 Task: In the Page Airportss.pptxinsert a new slide 'blank', insert the shape ' document'with color blue, insert the text boxwith the name  documentApply the font style cambriaand save the file as pdf  document
Action: Mouse moved to (27, 99)
Screenshot: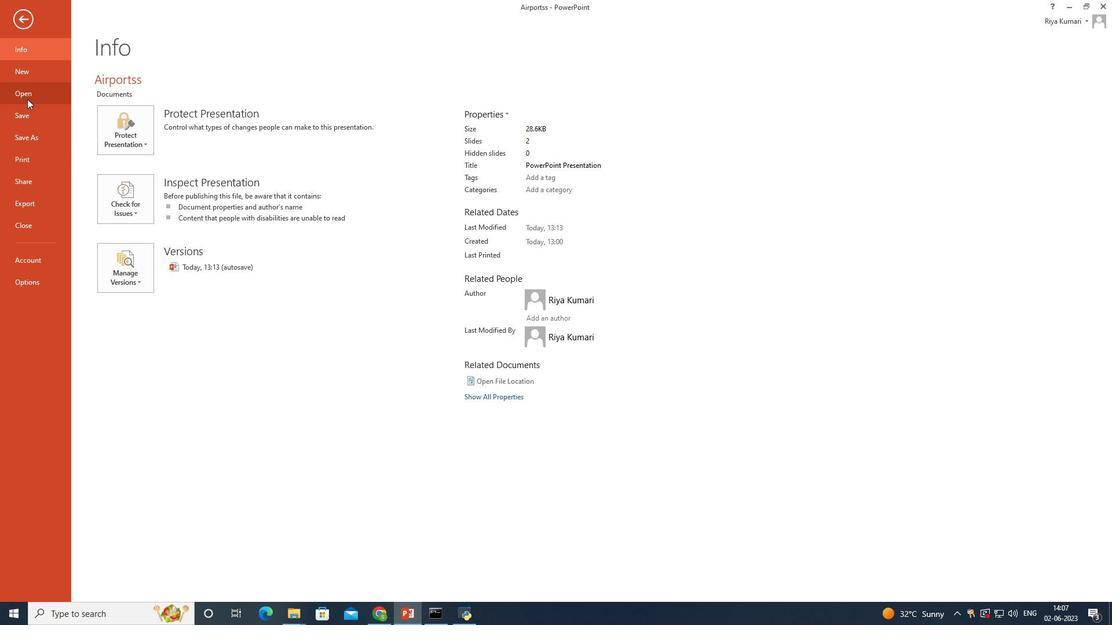 
Action: Mouse pressed left at (27, 99)
Screenshot: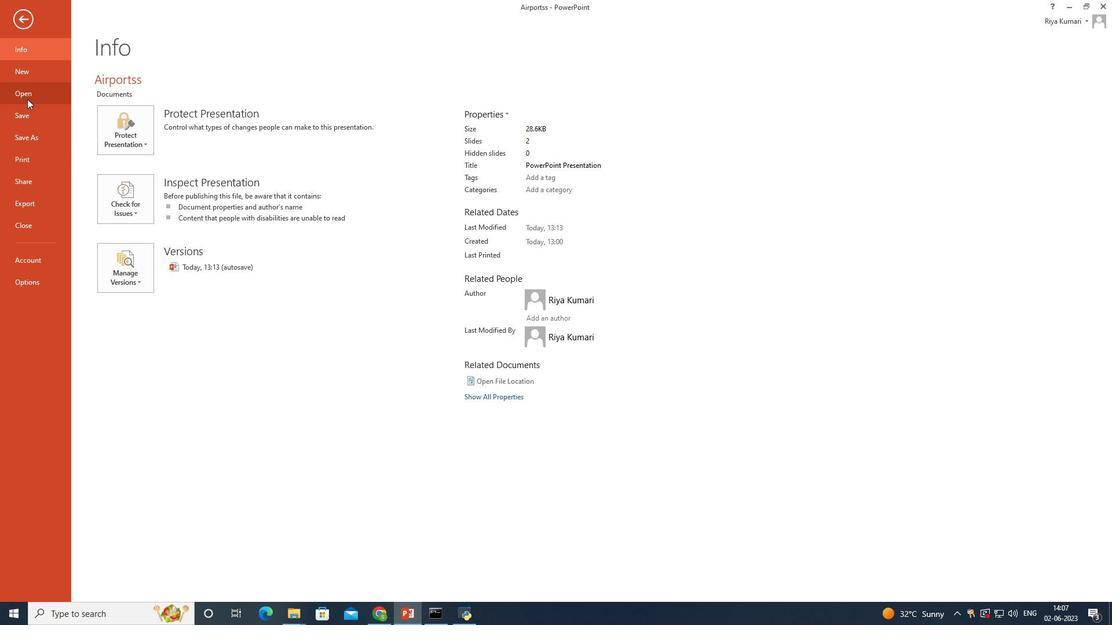 
Action: Mouse moved to (338, 114)
Screenshot: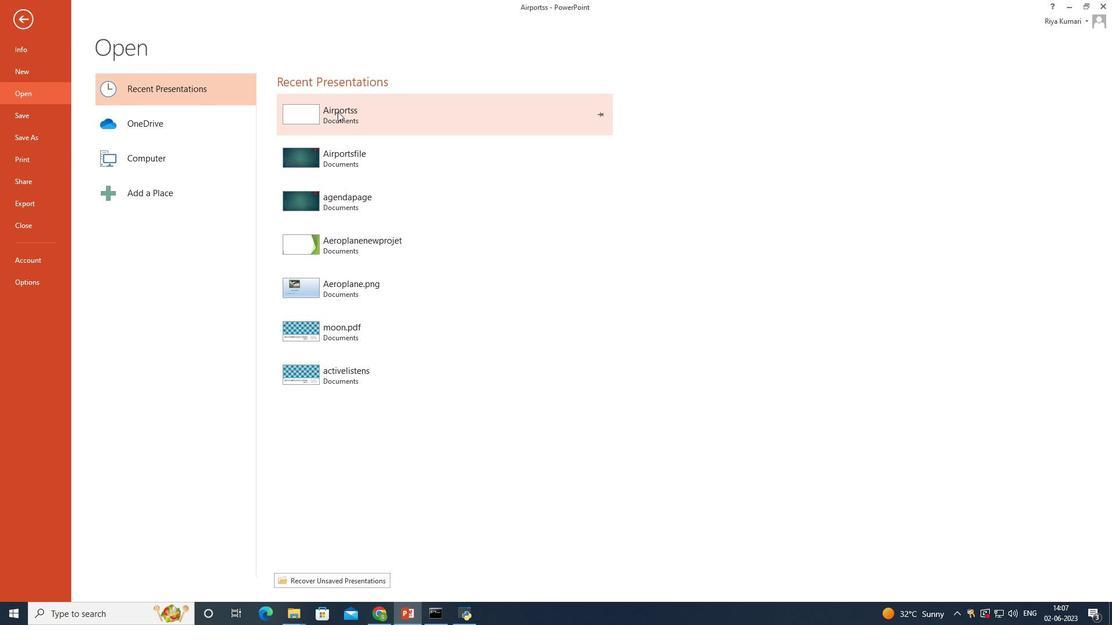 
Action: Mouse pressed left at (338, 114)
Screenshot: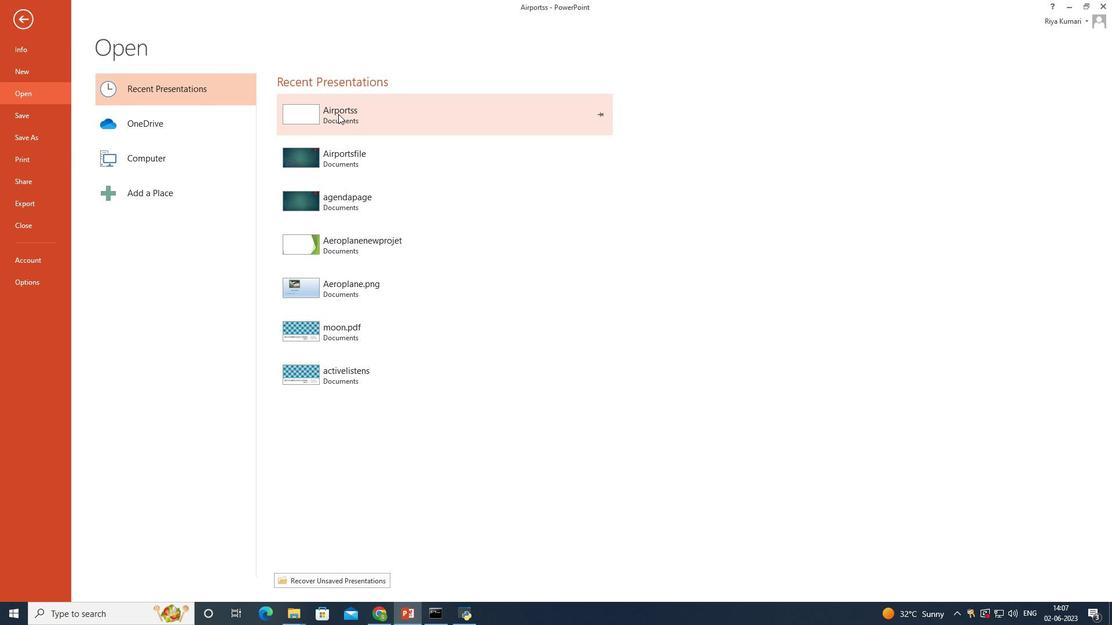 
Action: Mouse moved to (97, 54)
Screenshot: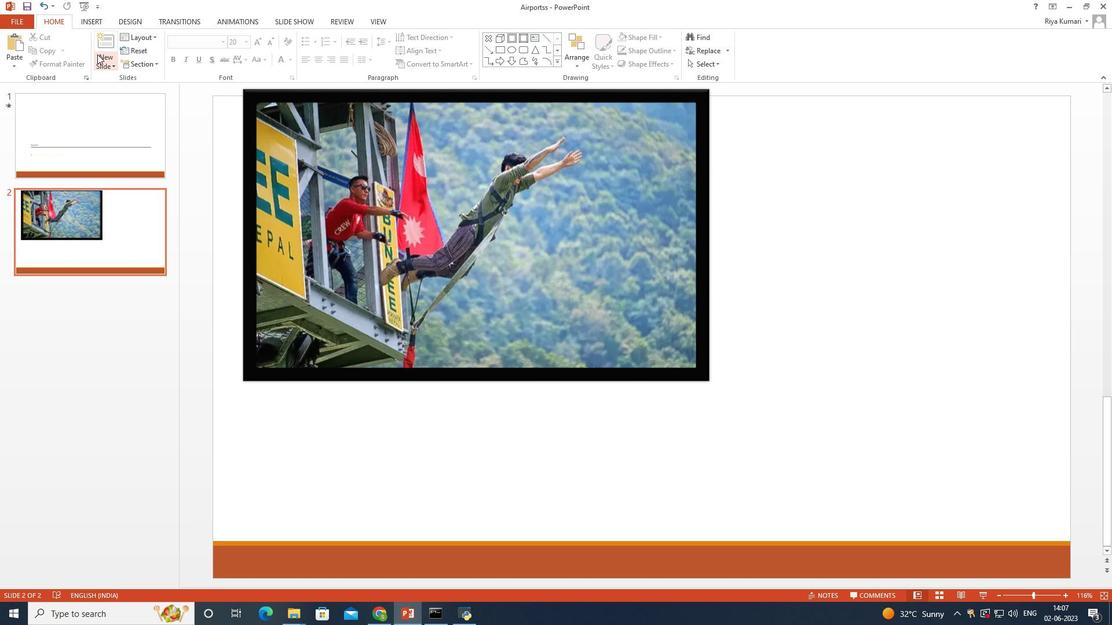 
Action: Mouse pressed left at (97, 54)
Screenshot: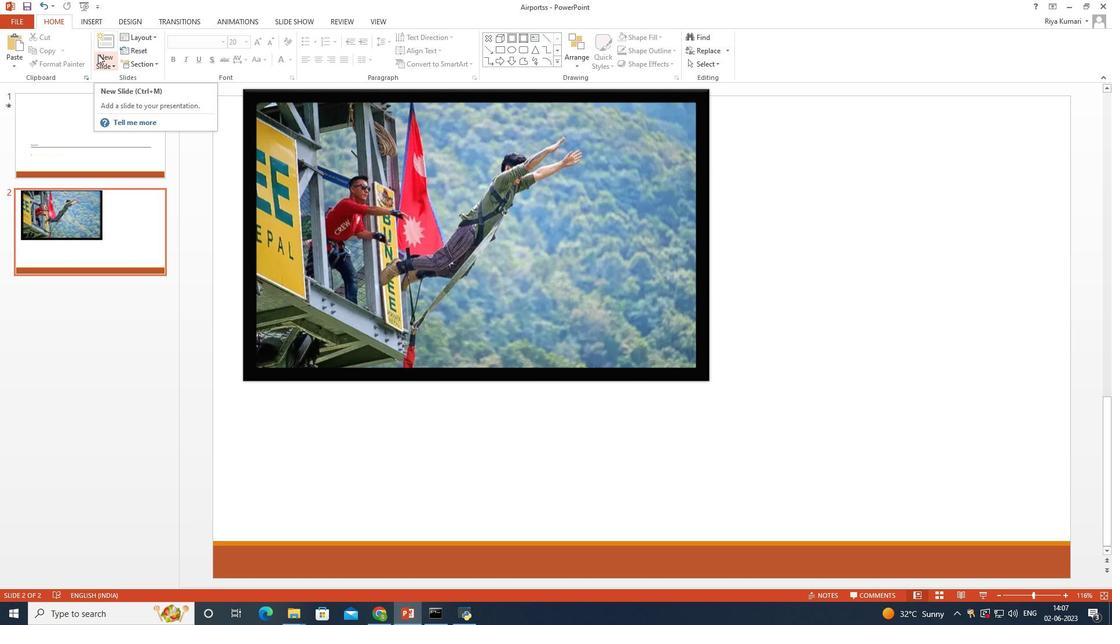 
Action: Mouse moved to (121, 218)
Screenshot: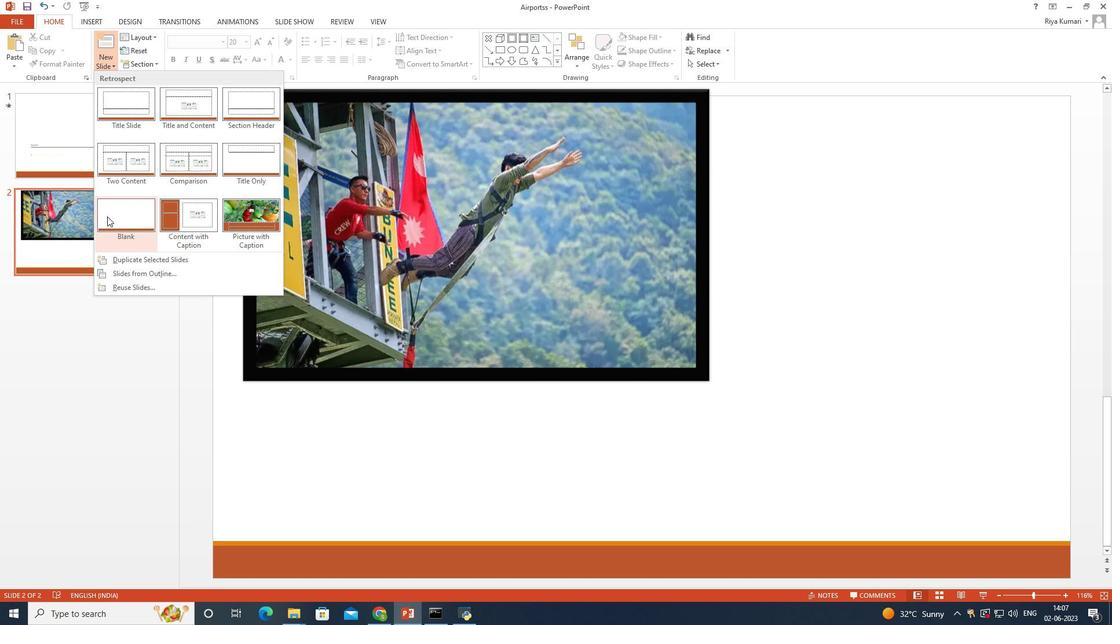 
Action: Mouse pressed left at (121, 218)
Screenshot: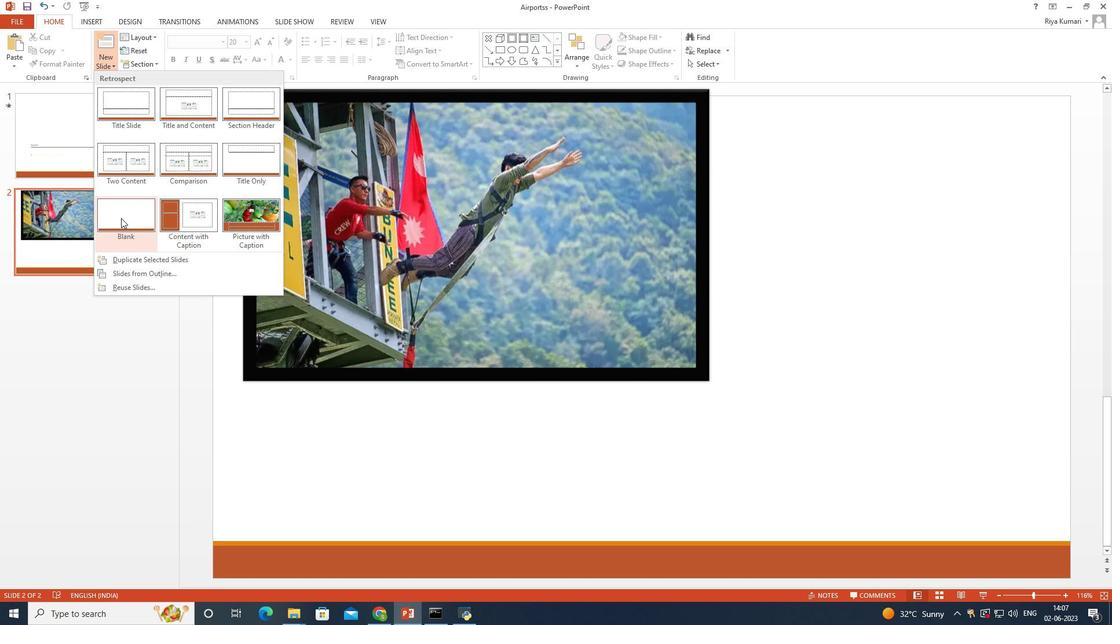 
Action: Mouse moved to (99, 23)
Screenshot: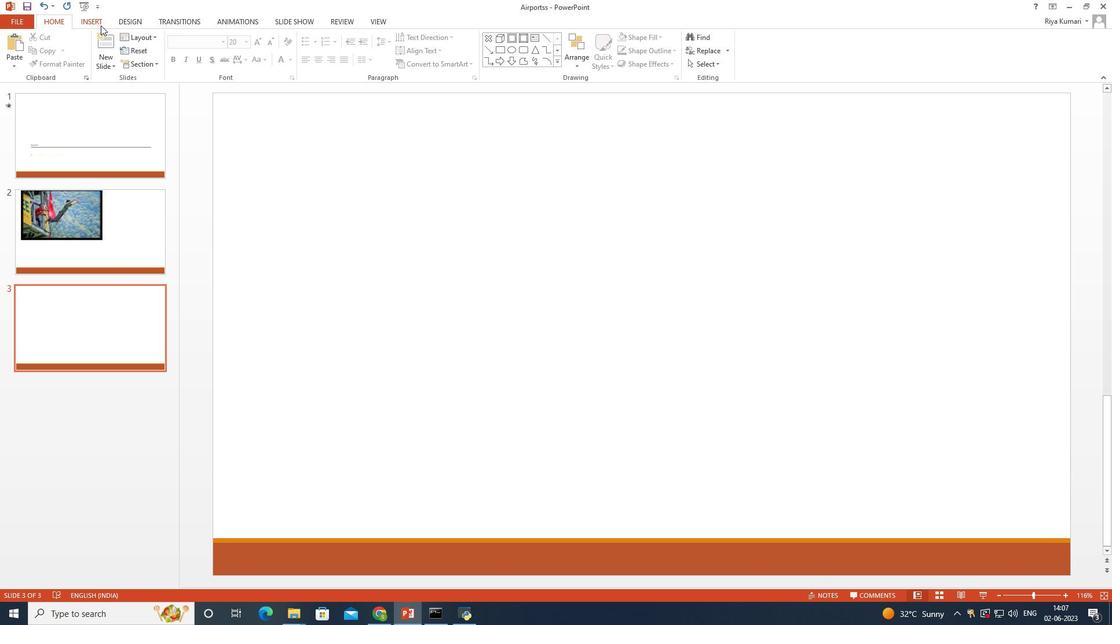
Action: Mouse pressed left at (99, 23)
Screenshot: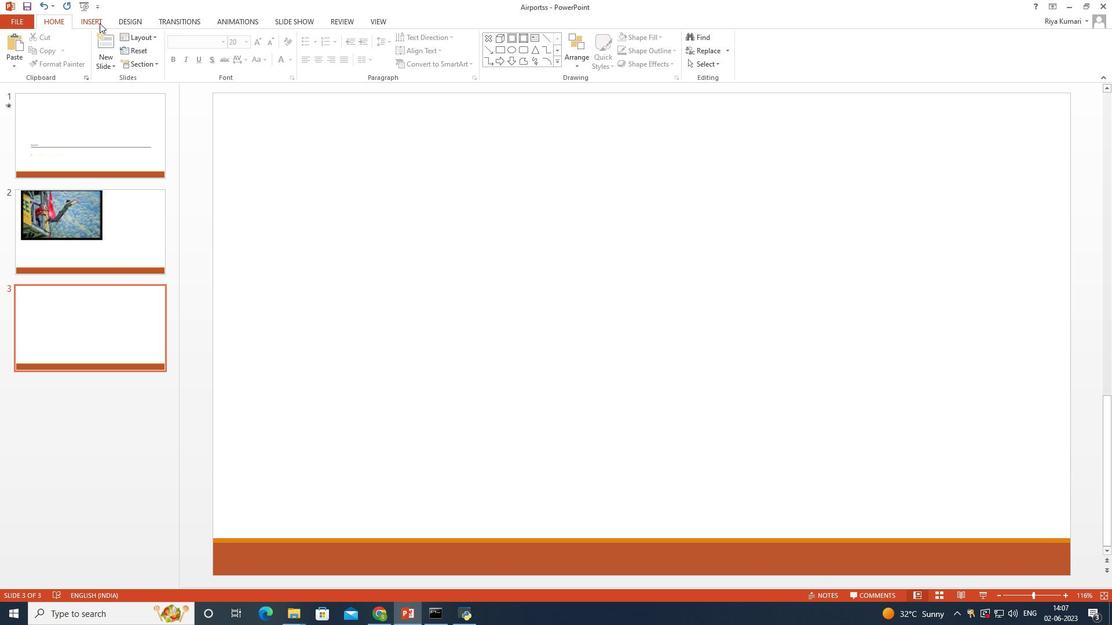 
Action: Mouse moved to (201, 66)
Screenshot: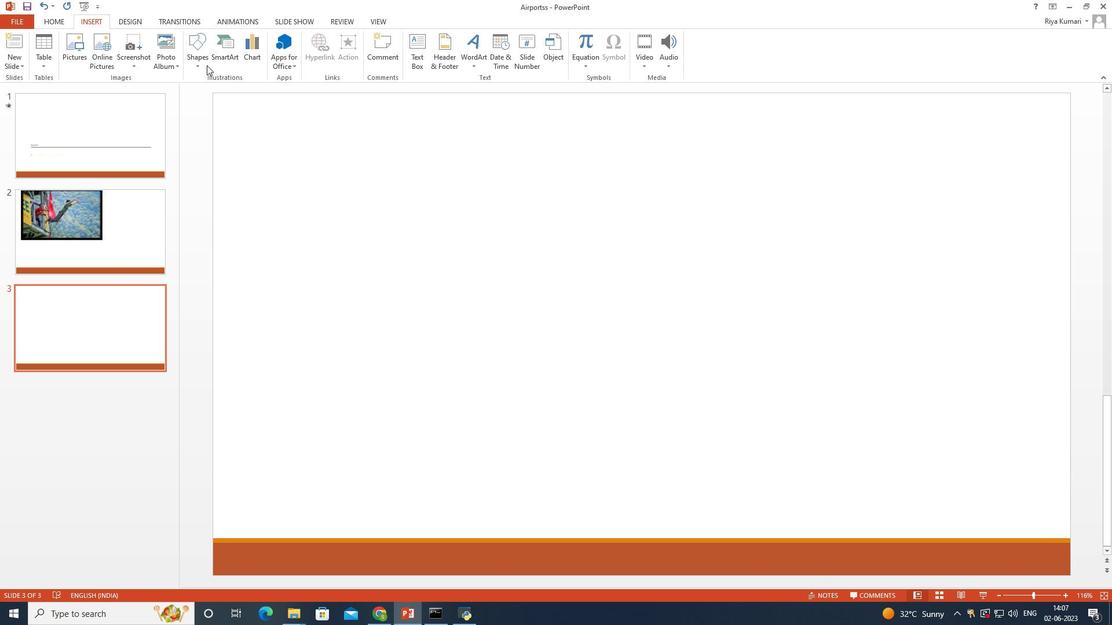 
Action: Mouse pressed left at (201, 66)
Screenshot: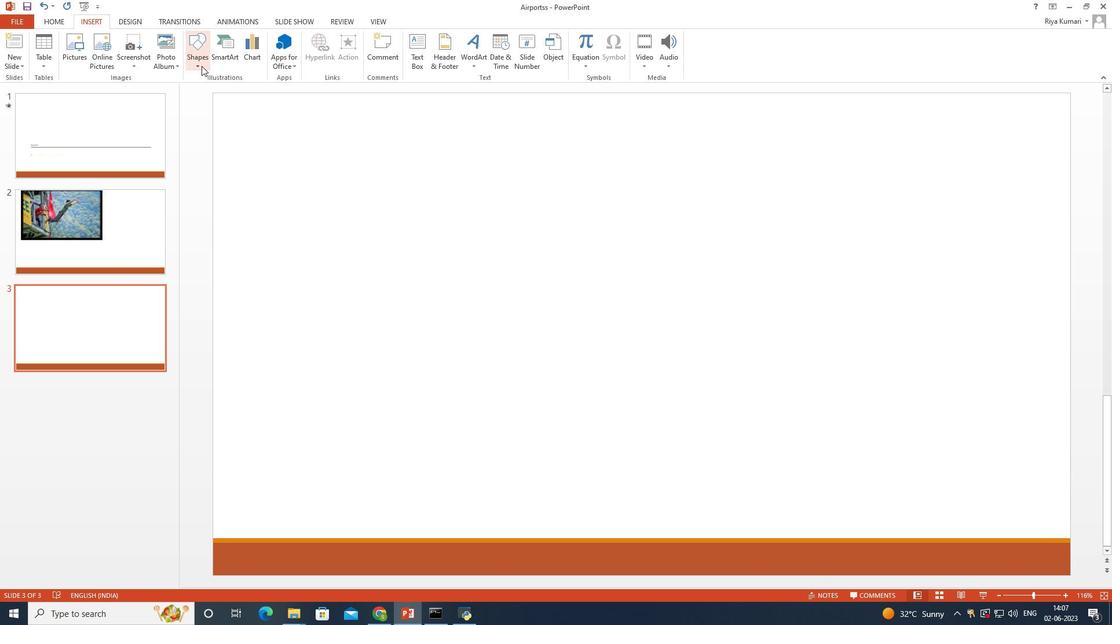 
Action: Mouse moved to (191, 154)
Screenshot: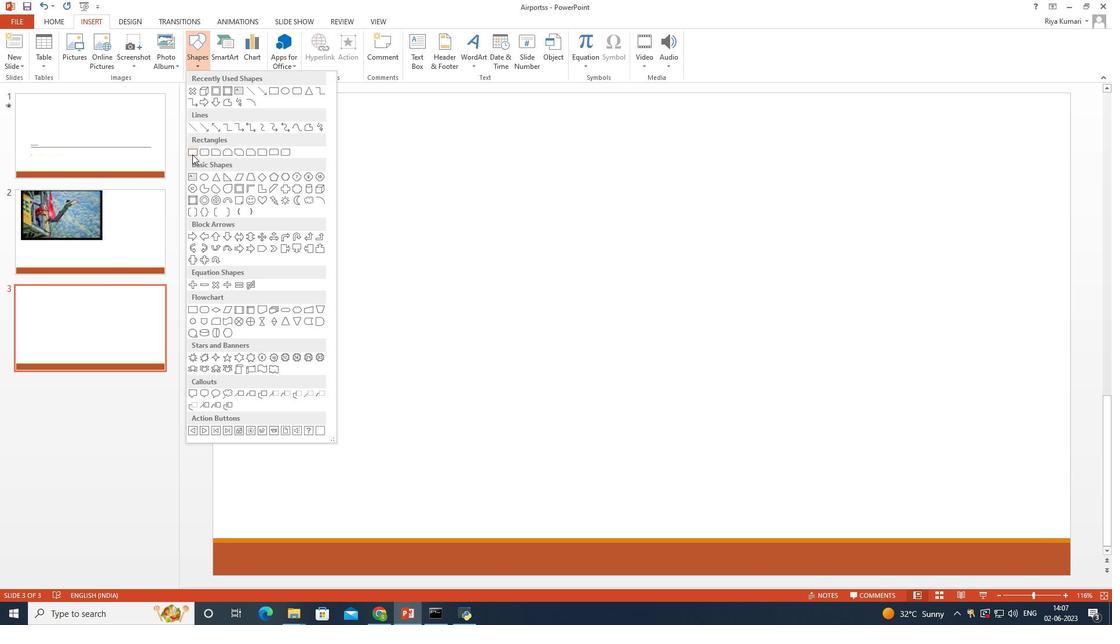 
Action: Mouse pressed left at (191, 154)
Screenshot: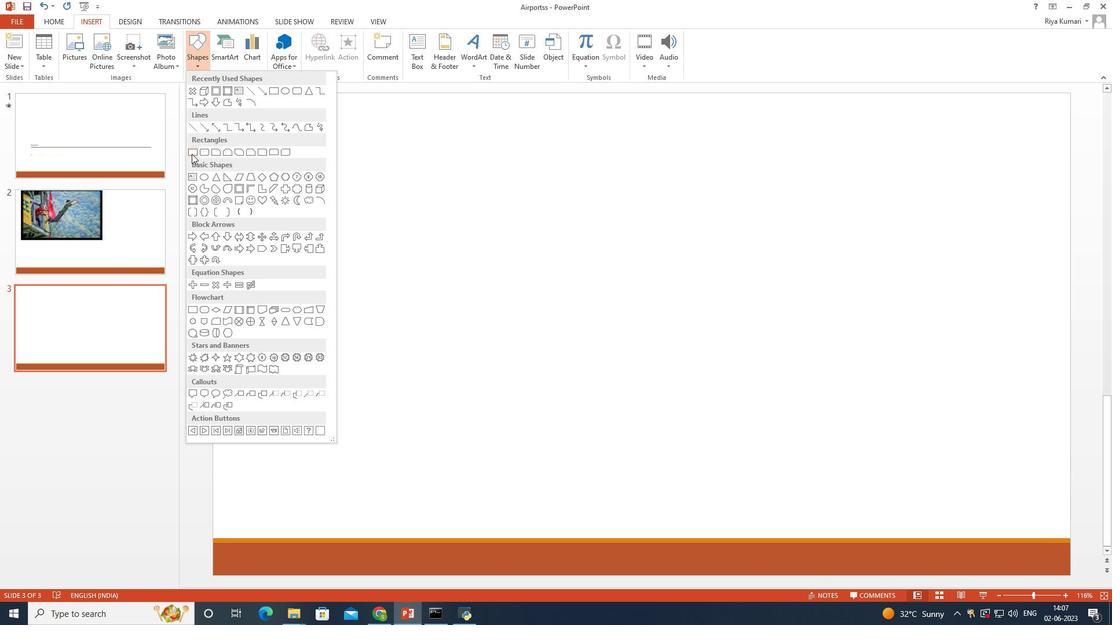
Action: Mouse moved to (421, 149)
Screenshot: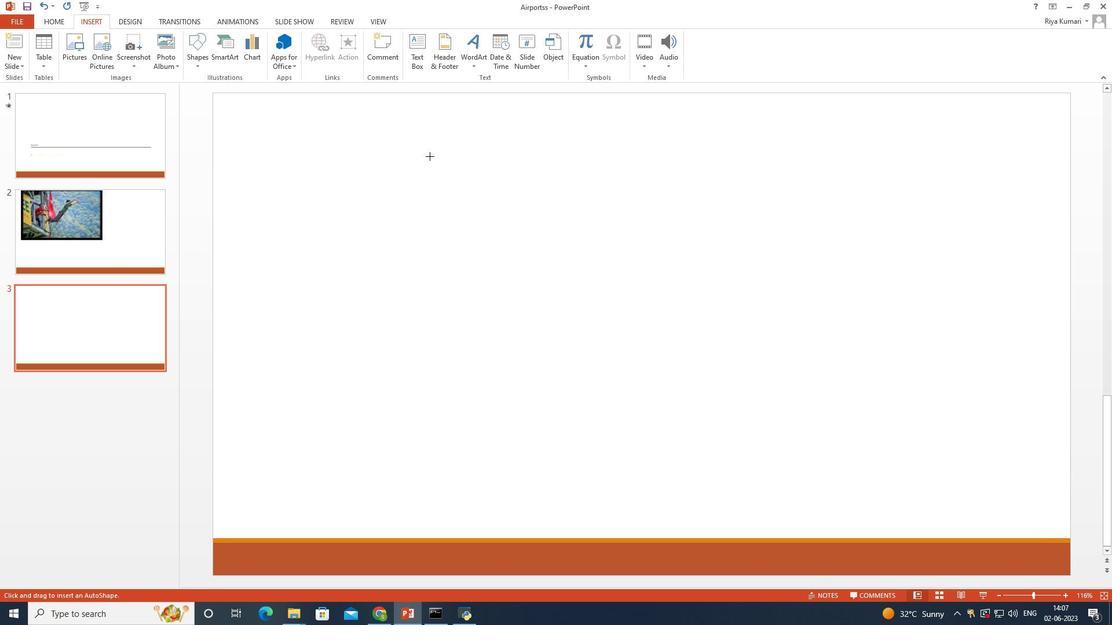 
Action: Mouse pressed left at (421, 149)
Screenshot: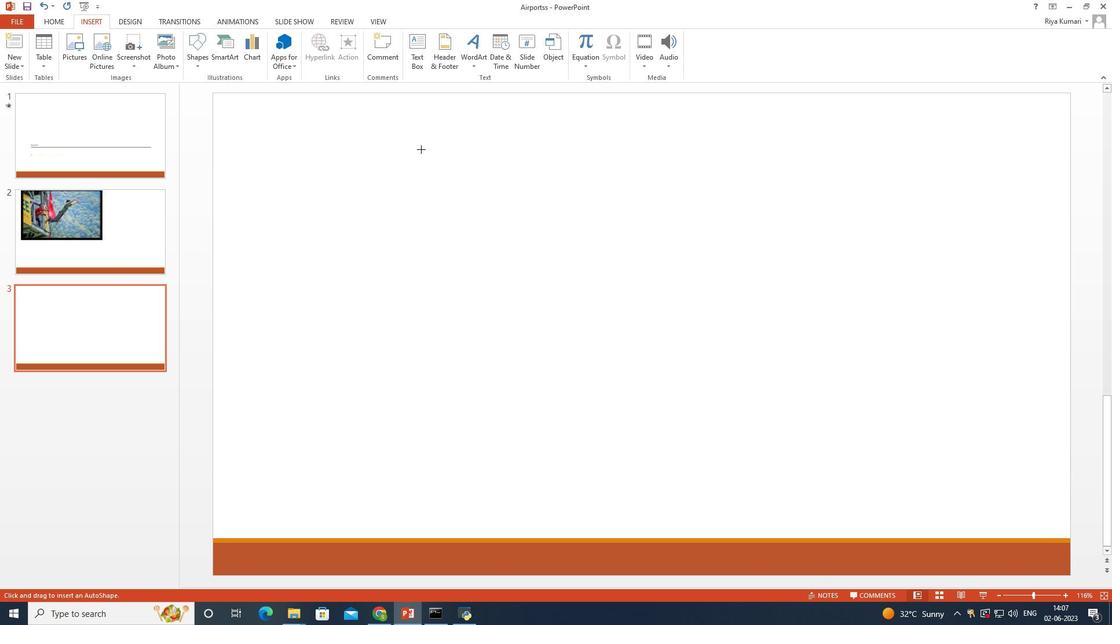 
Action: Mouse moved to (416, 4)
Screenshot: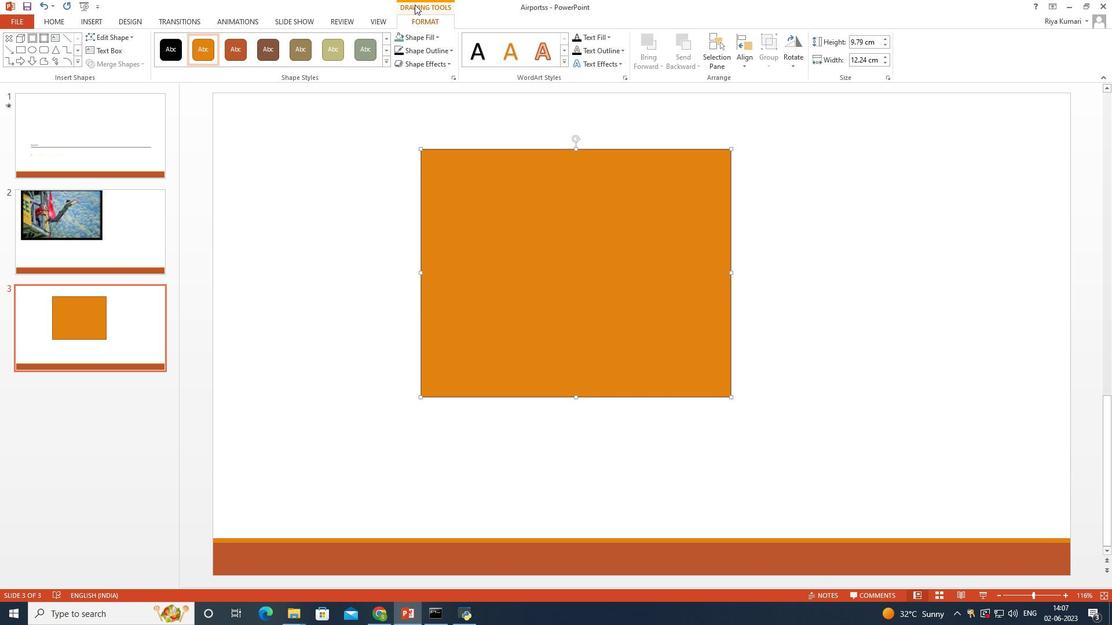 
Action: Mouse pressed left at (416, 4)
Screenshot: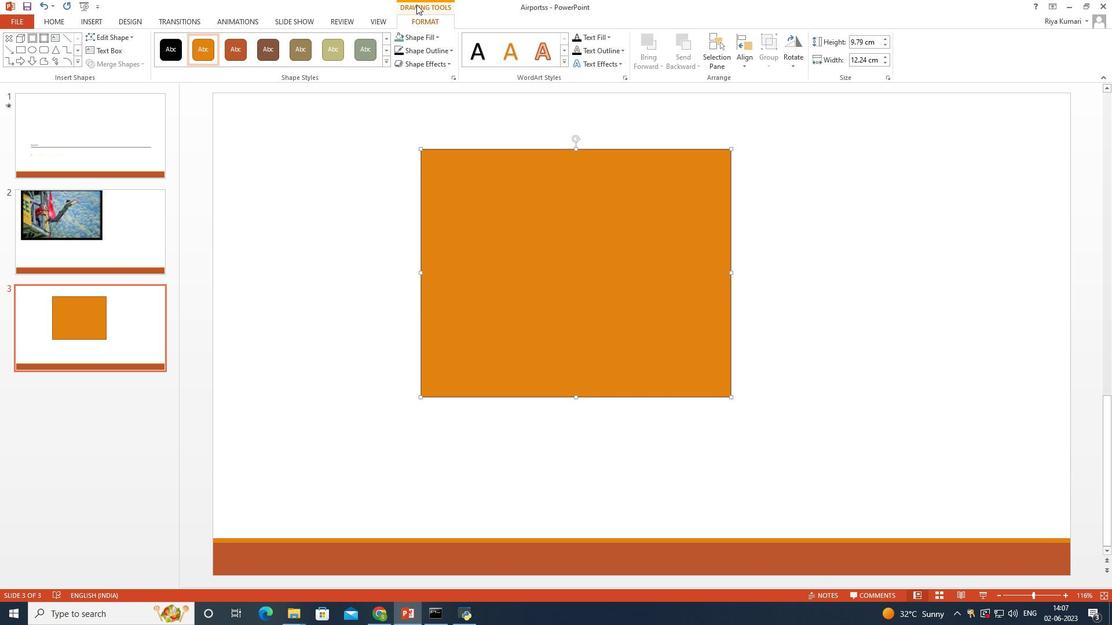 
Action: Mouse moved to (432, 35)
Screenshot: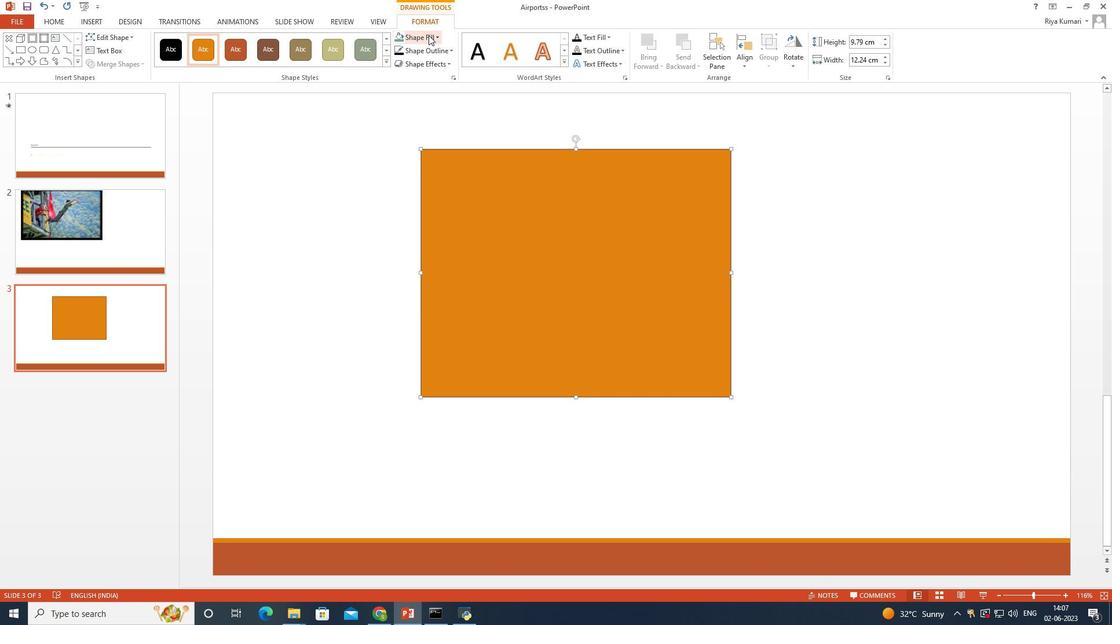 
Action: Mouse pressed left at (432, 35)
Screenshot: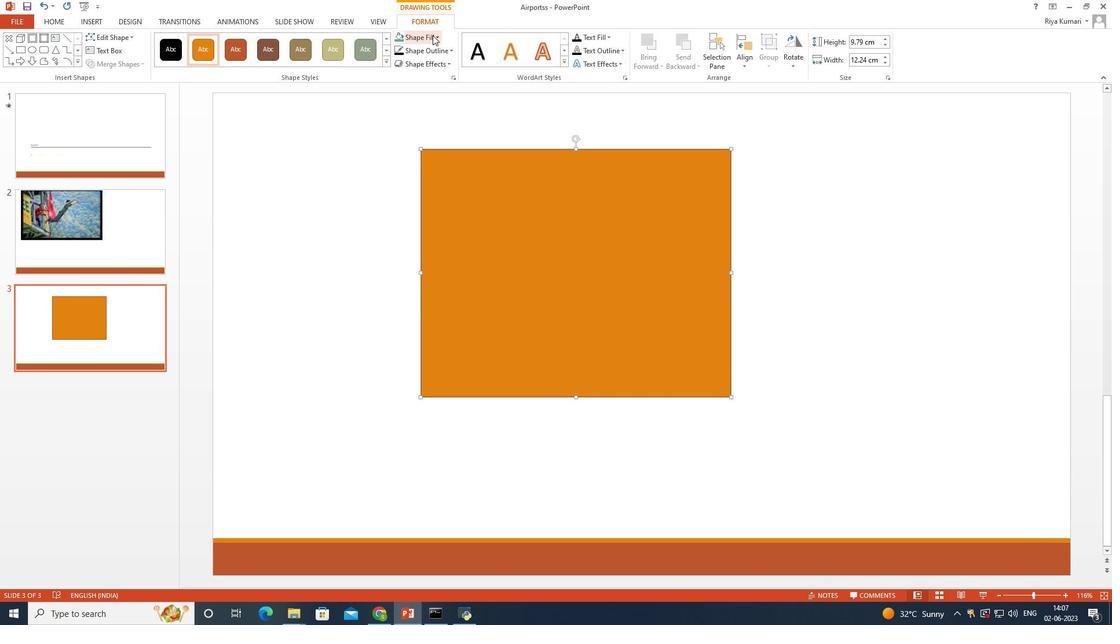 
Action: Mouse moved to (466, 128)
Screenshot: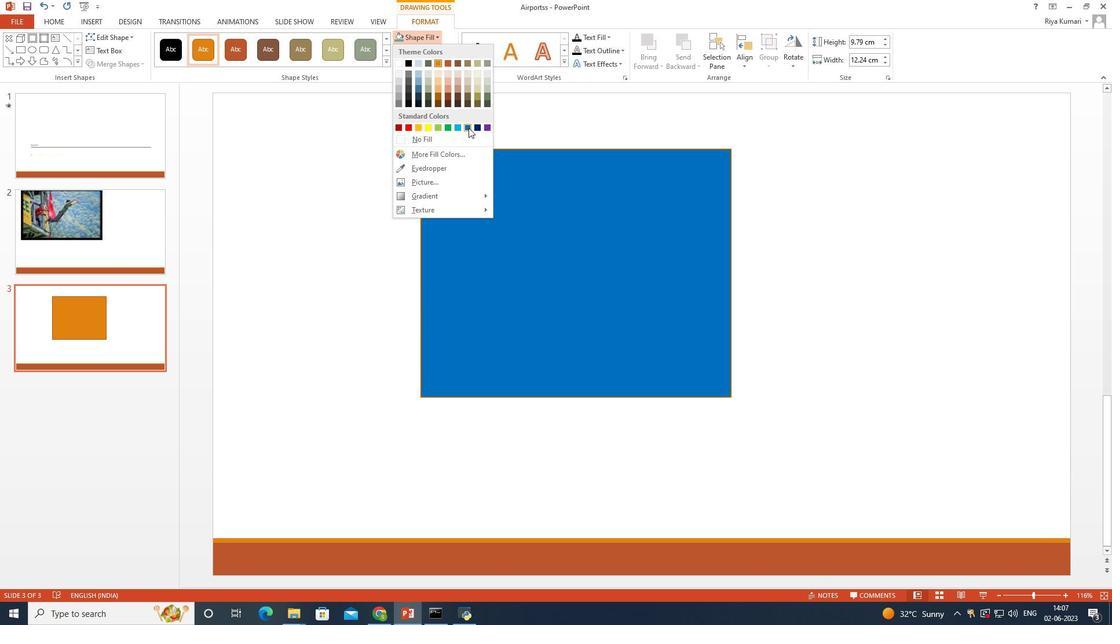 
Action: Mouse pressed left at (466, 128)
Screenshot: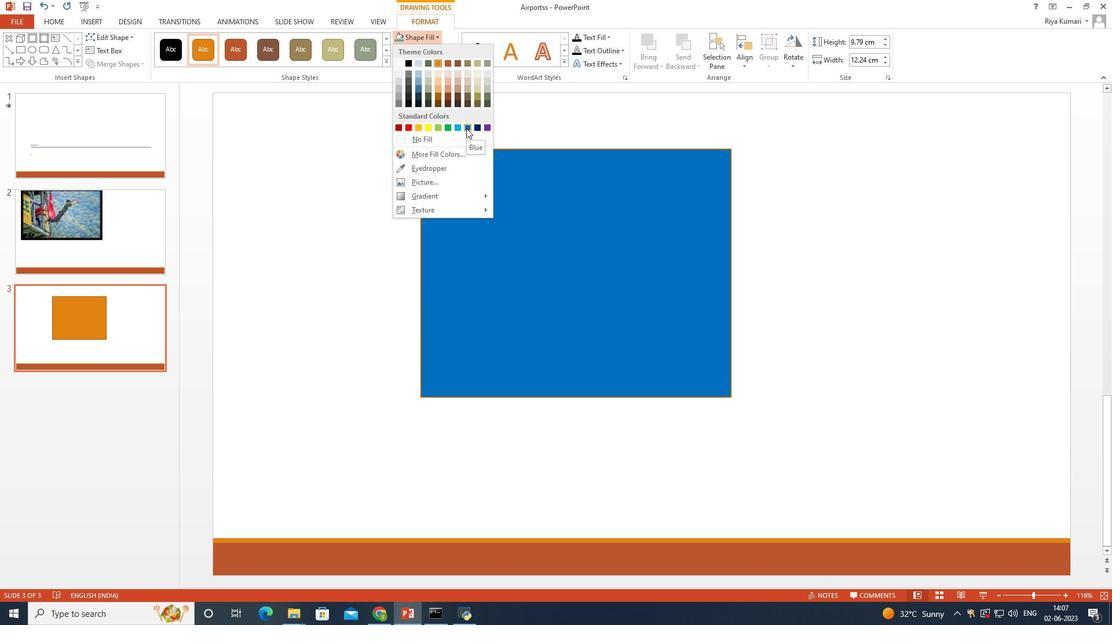 
Action: Mouse moved to (99, 22)
Screenshot: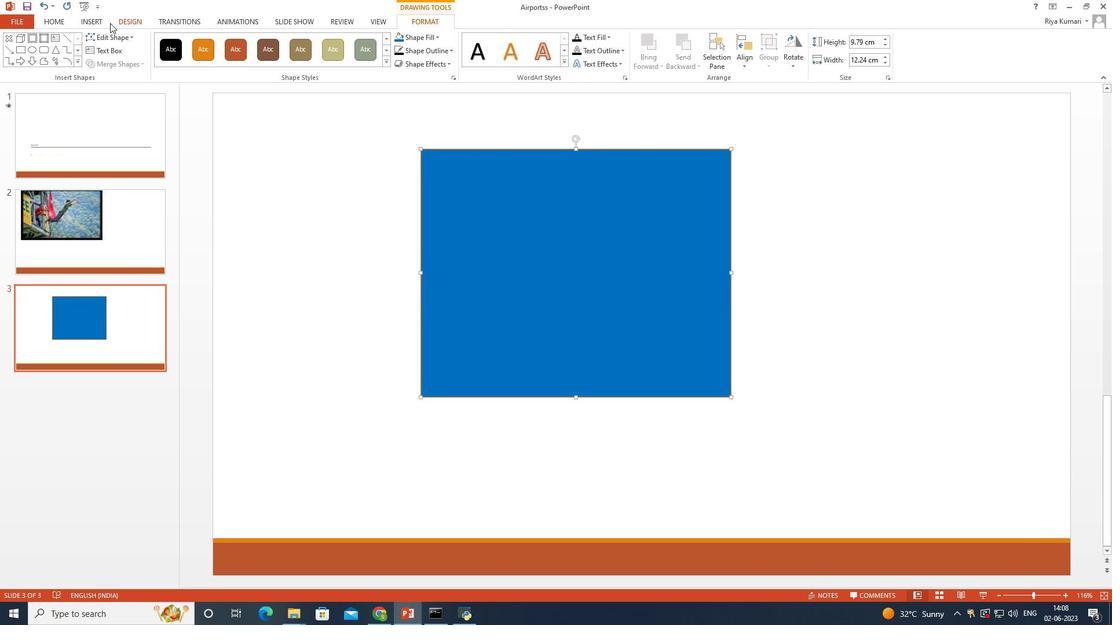 
Action: Mouse pressed left at (99, 22)
Screenshot: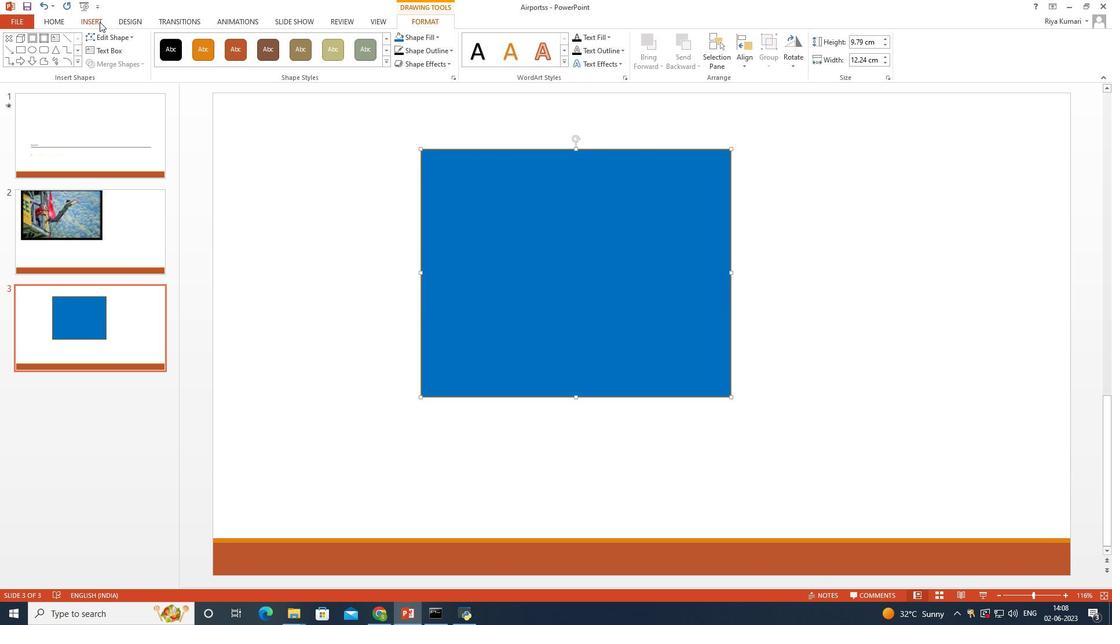 
Action: Mouse moved to (194, 66)
Screenshot: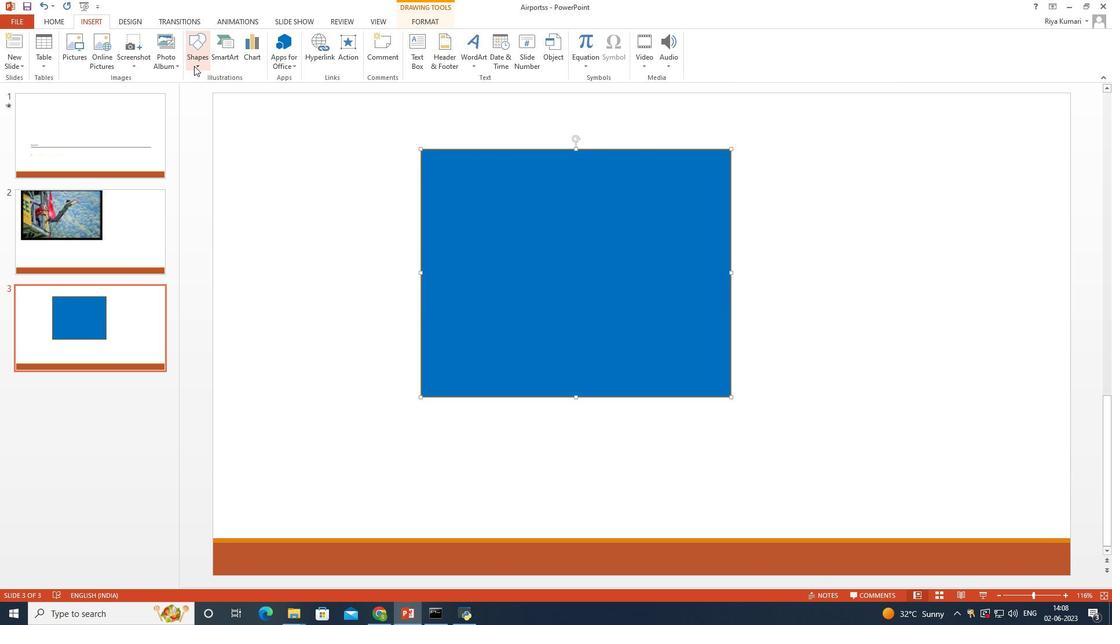
Action: Mouse pressed left at (194, 66)
Screenshot: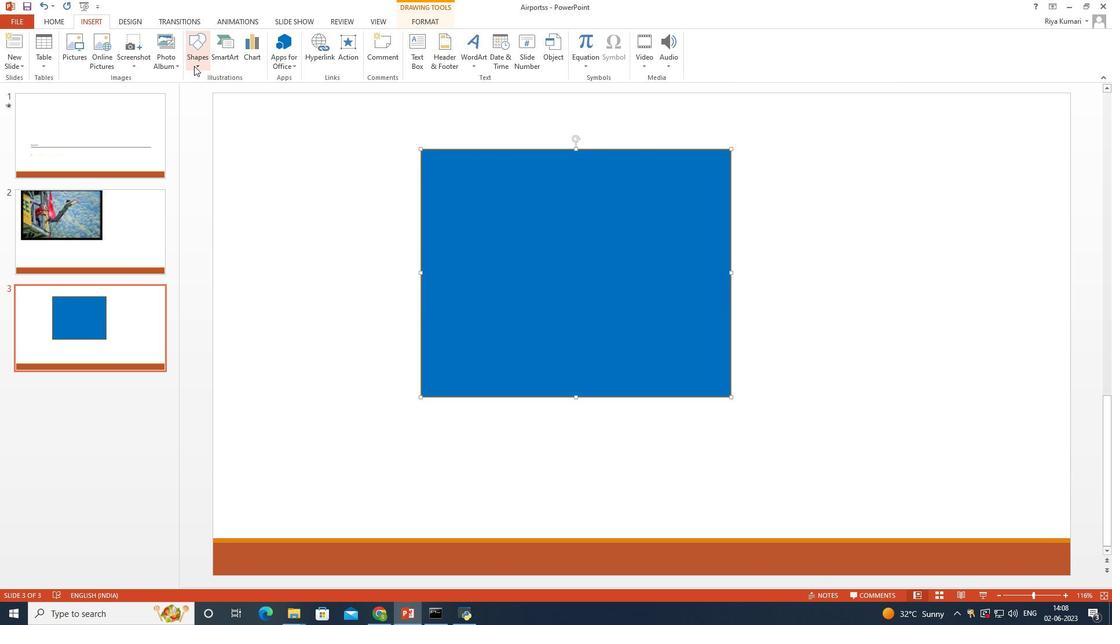 
Action: Mouse moved to (194, 177)
Screenshot: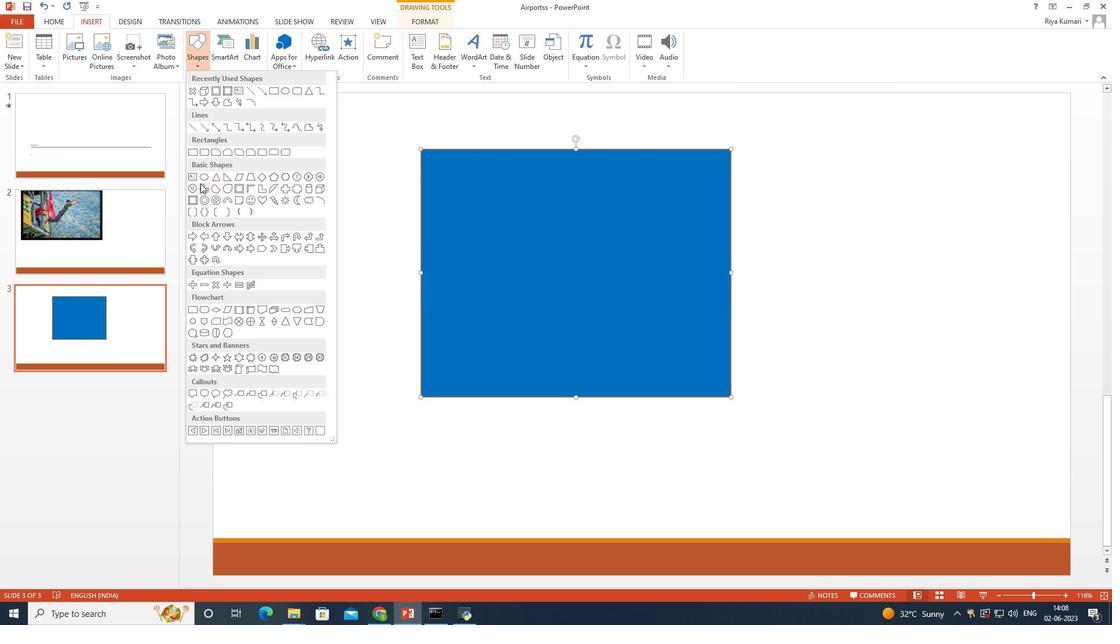 
Action: Mouse pressed left at (194, 177)
Screenshot: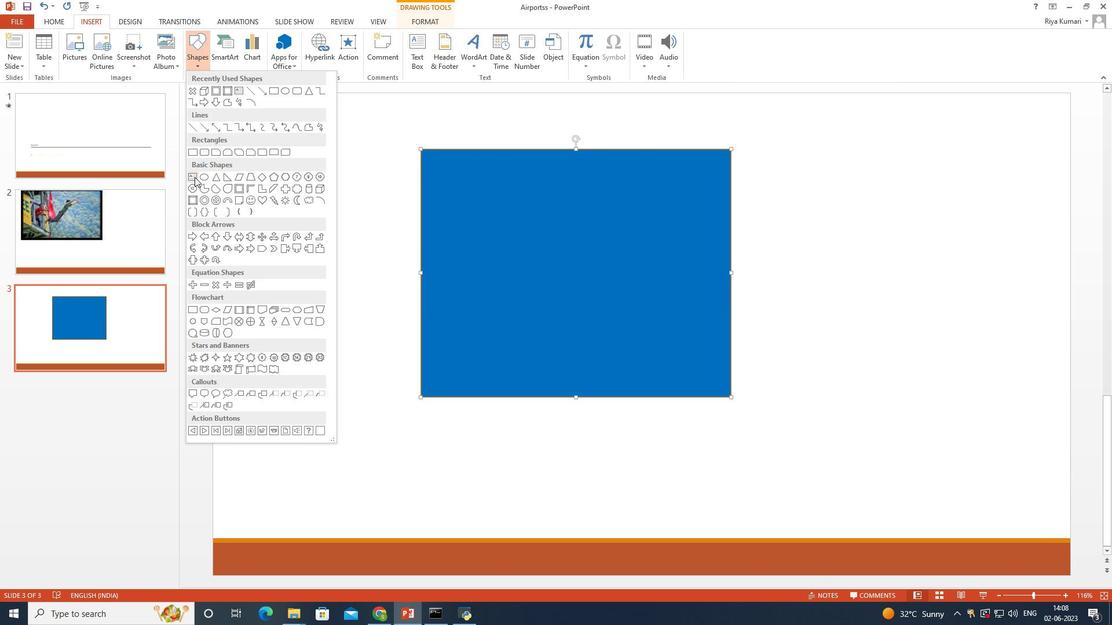 
Action: Mouse moved to (465, 202)
Screenshot: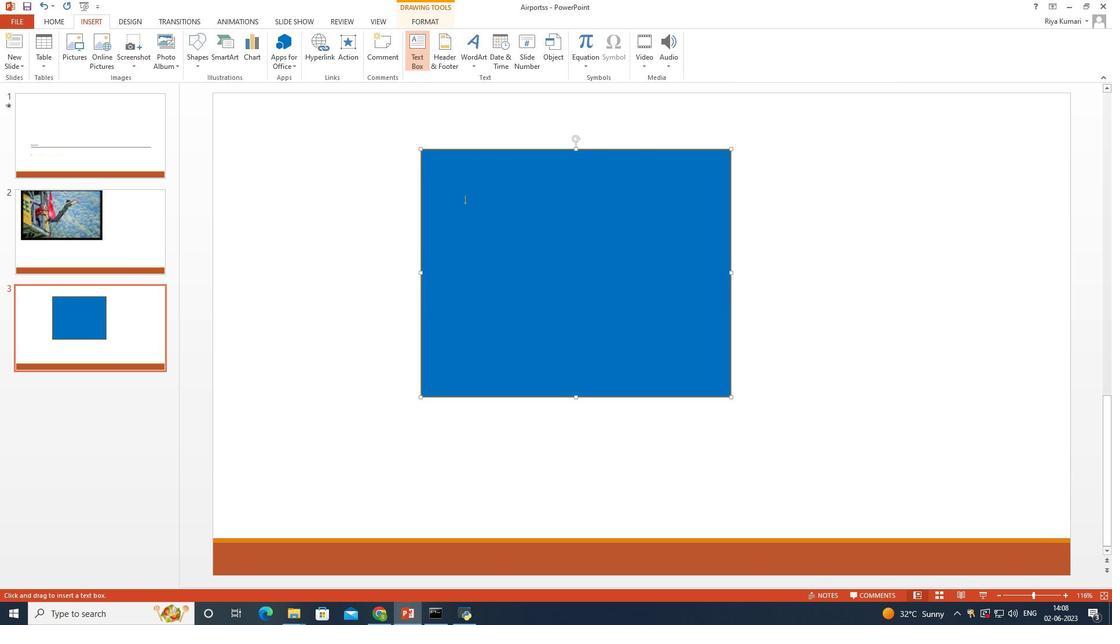 
Action: Mouse pressed left at (465, 202)
Screenshot: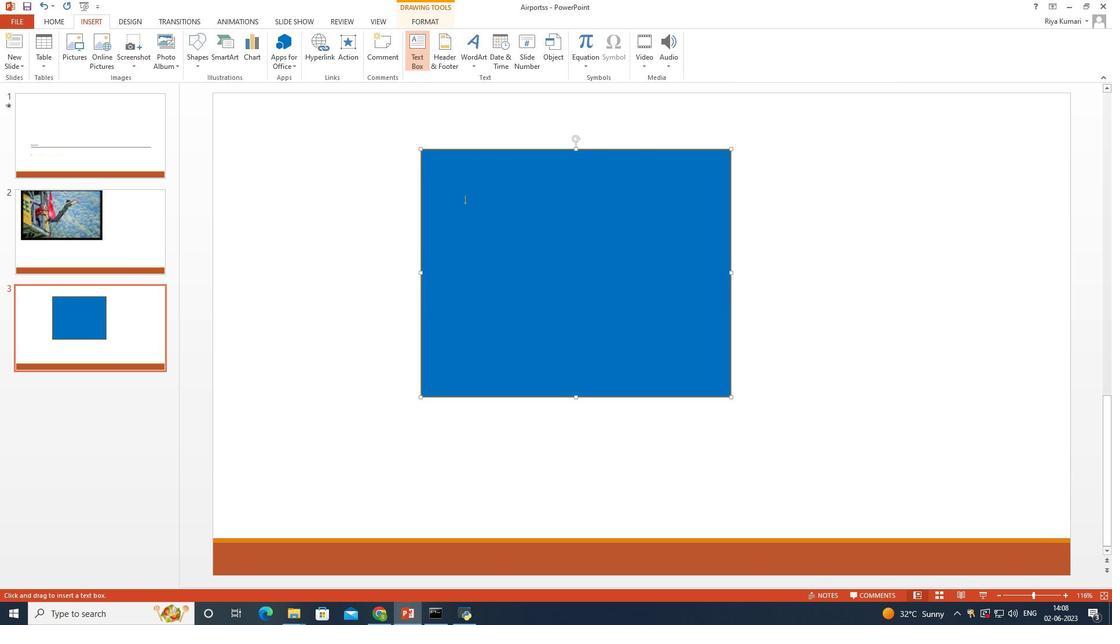
Action: Mouse moved to (599, 242)
Screenshot: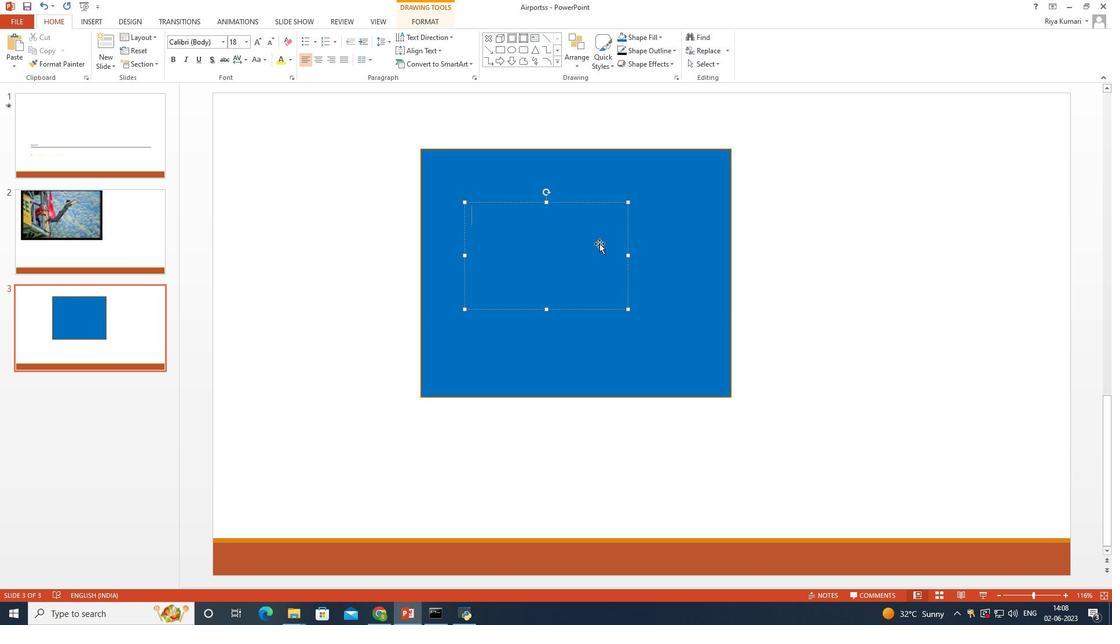 
Action: Key pressed <Key.shift>
Screenshot: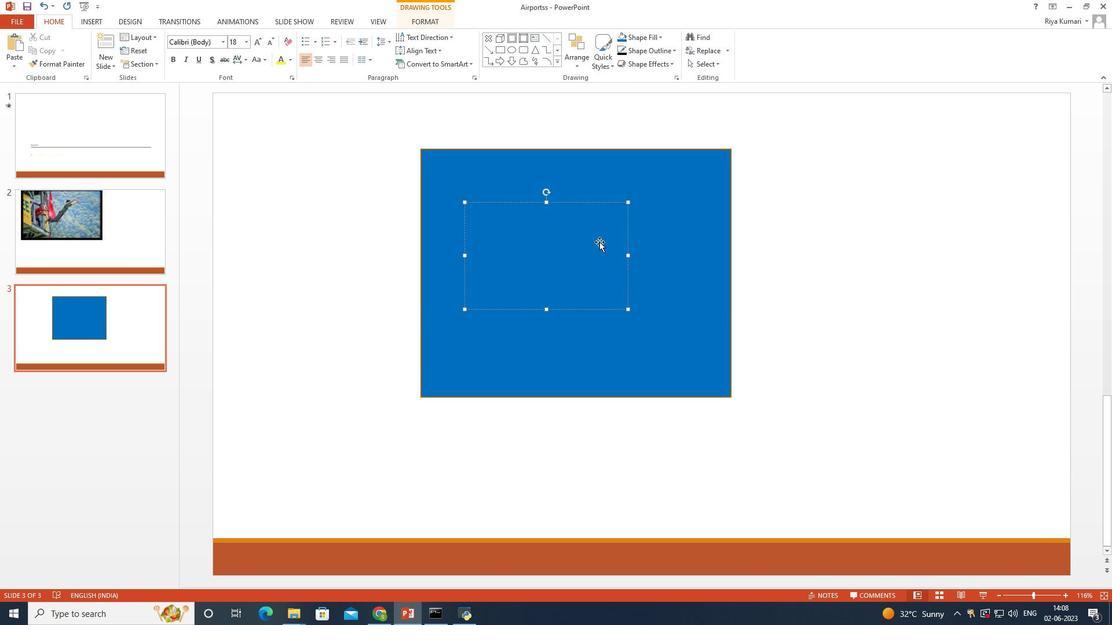 
Action: Mouse moved to (597, 235)
Screenshot: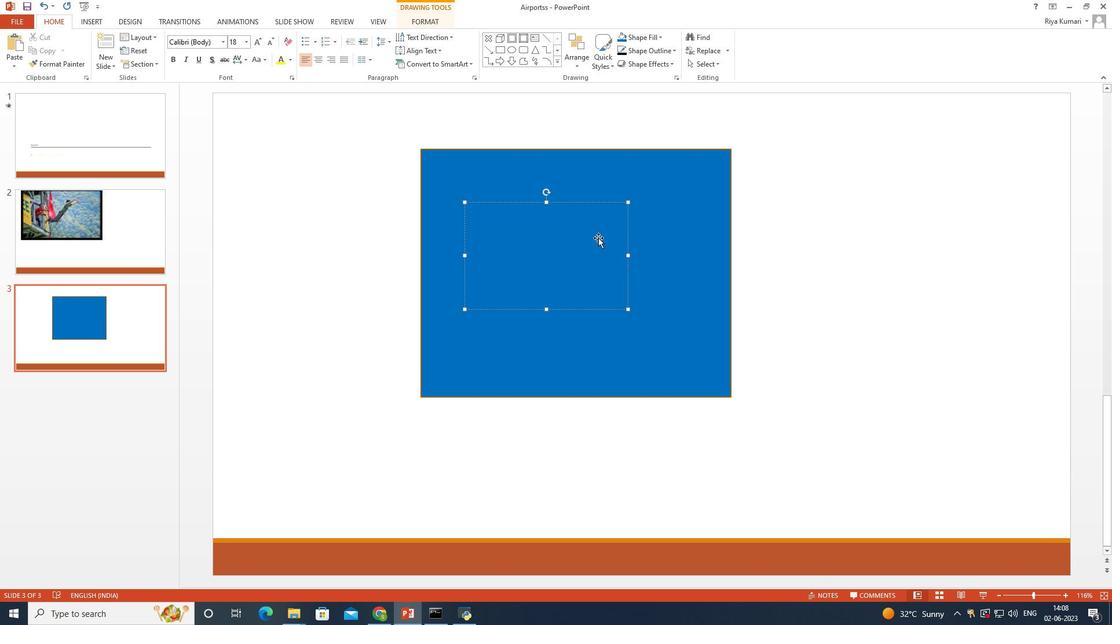 
Action: Key pressed D
Screenshot: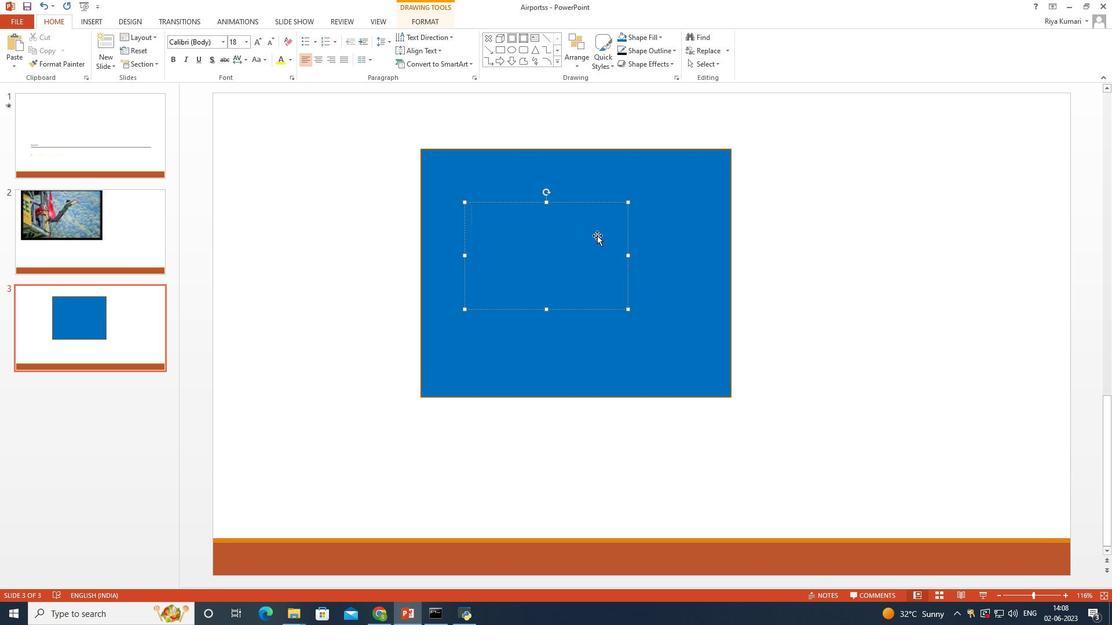
Action: Mouse moved to (593, 234)
Screenshot: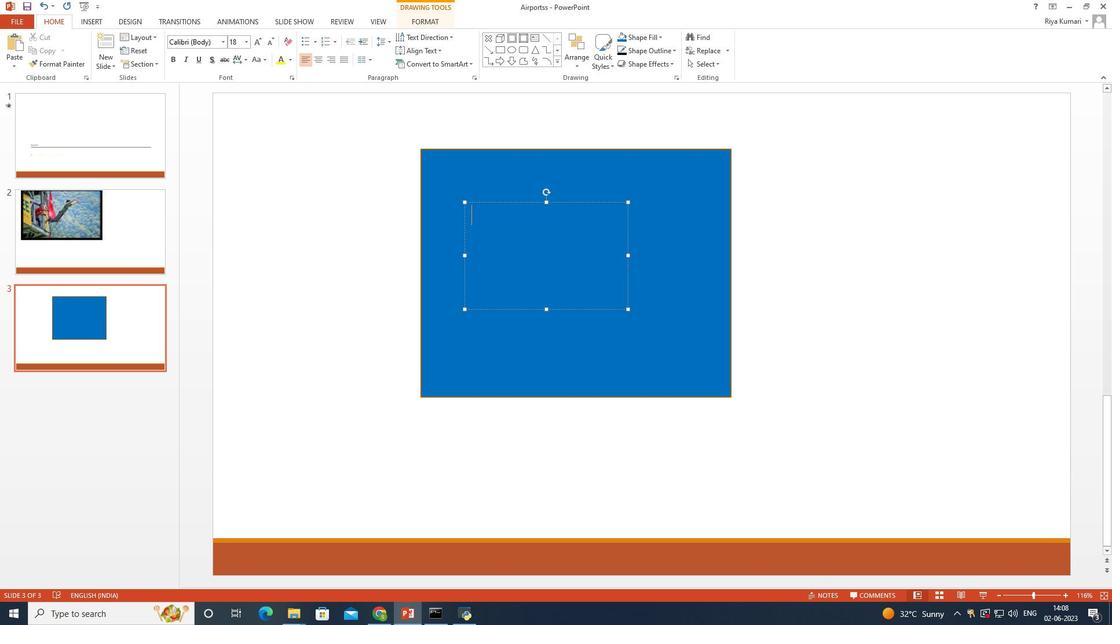 
Action: Key pressed o
Screenshot: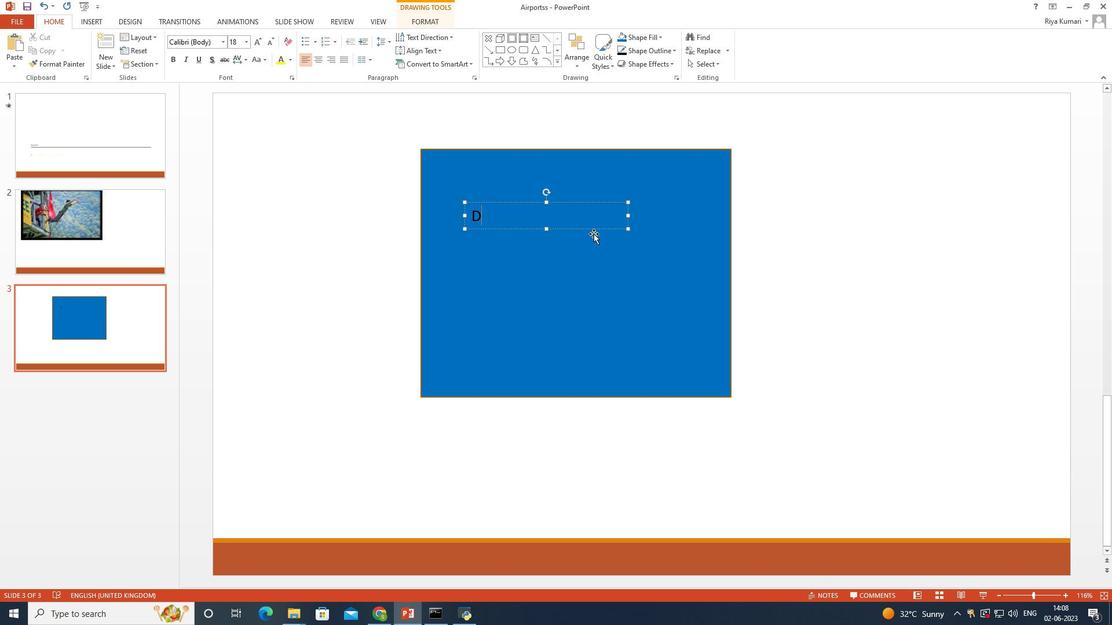 
Action: Mouse moved to (592, 233)
Screenshot: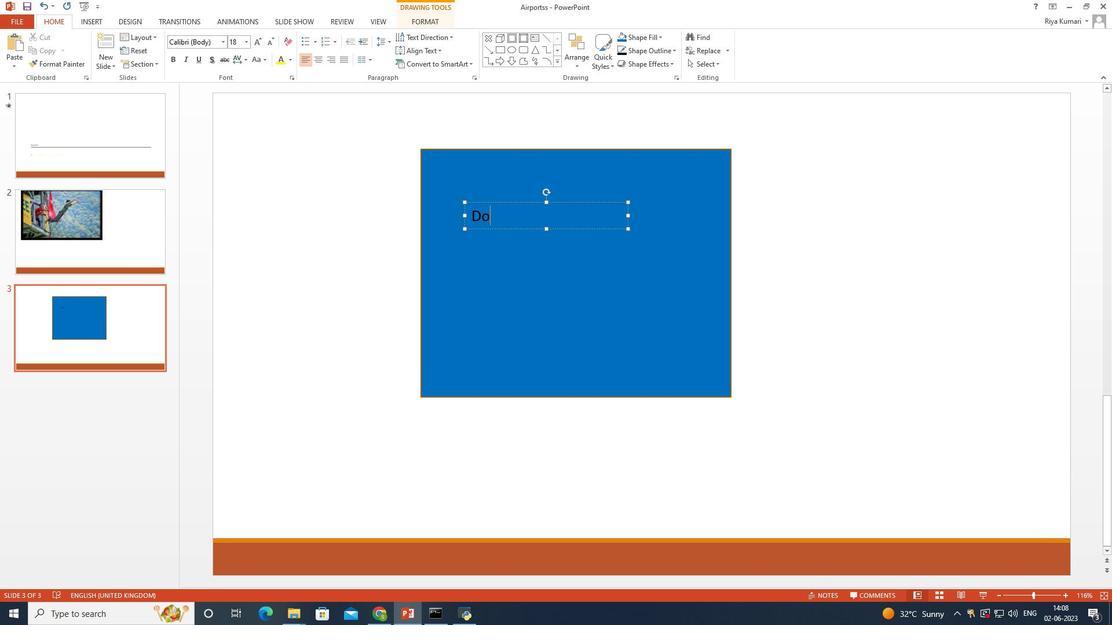 
Action: Key pressed c
Screenshot: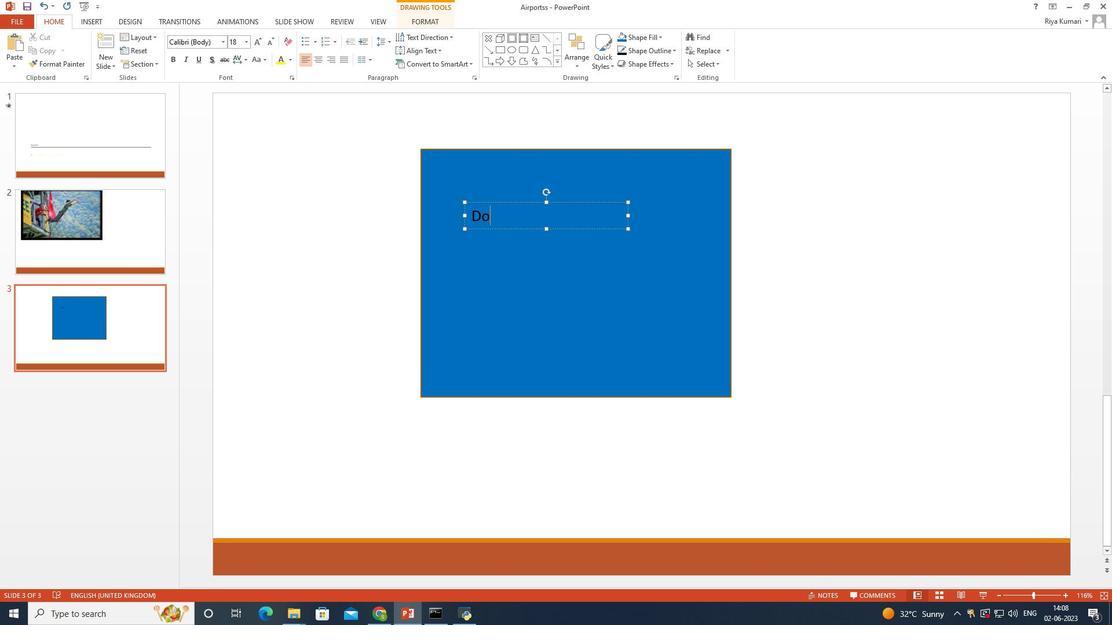 
Action: Mouse moved to (591, 232)
Screenshot: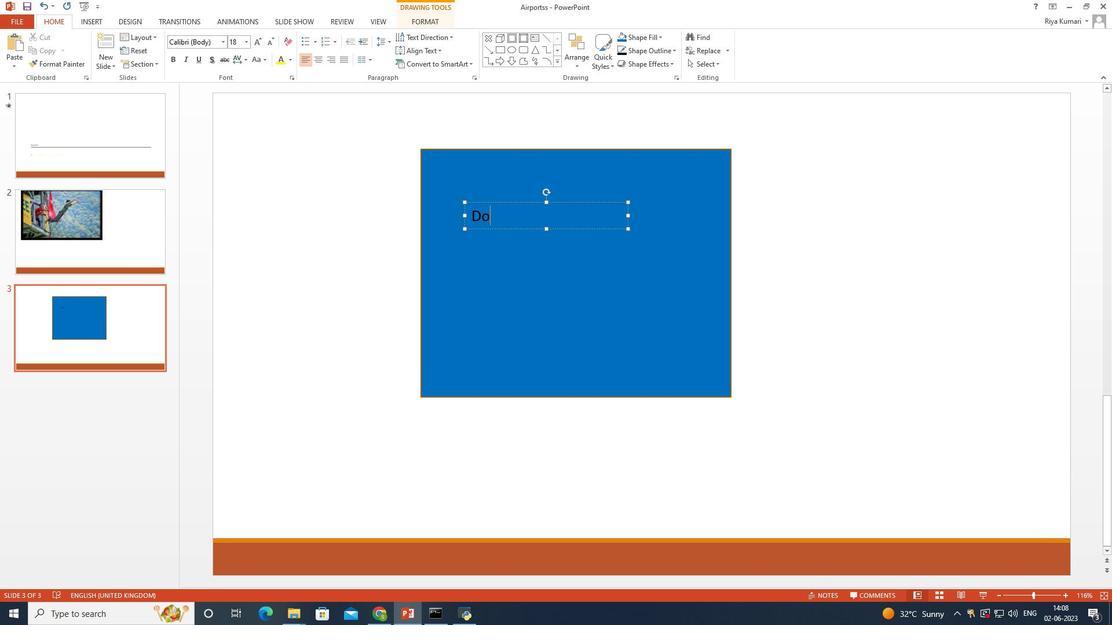 
Action: Key pressed ument
Screenshot: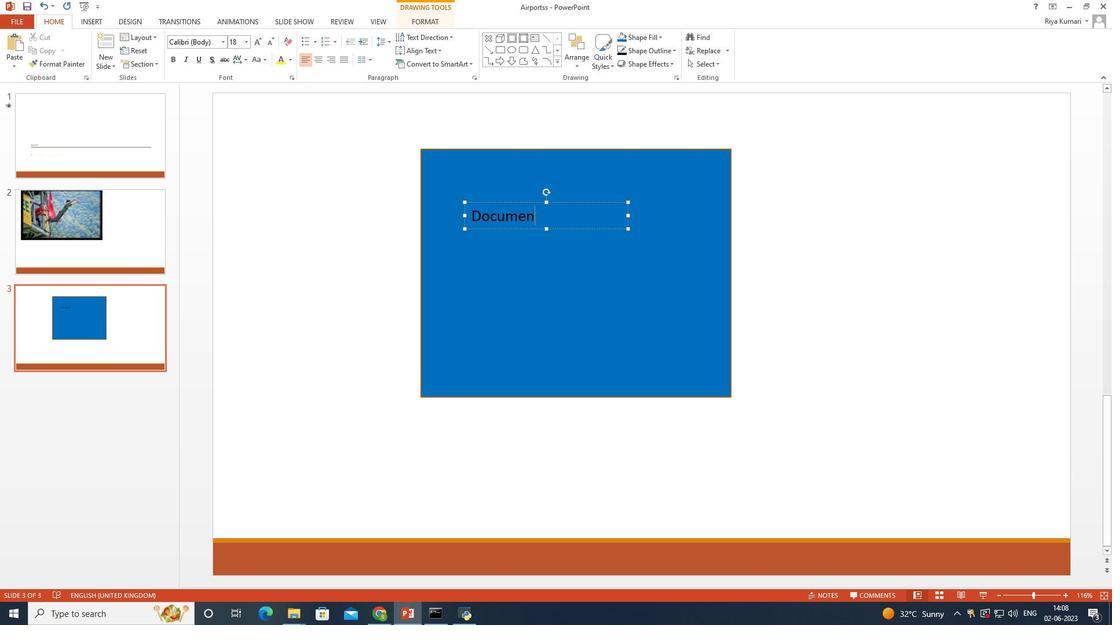 
Action: Mouse moved to (539, 213)
Screenshot: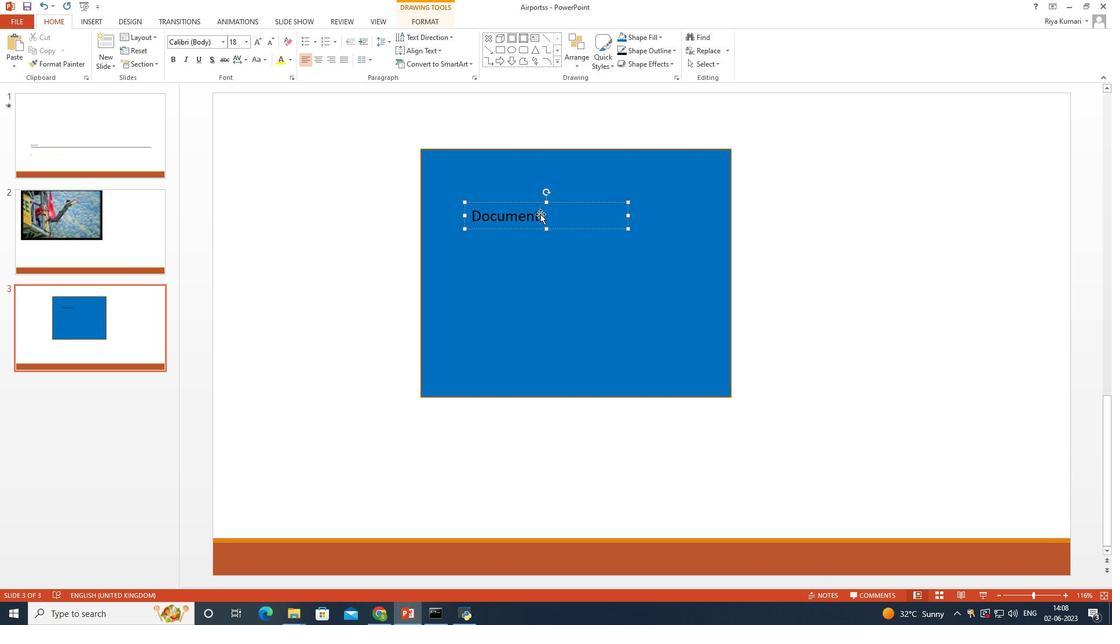 
Action: Mouse pressed left at (539, 213)
Screenshot: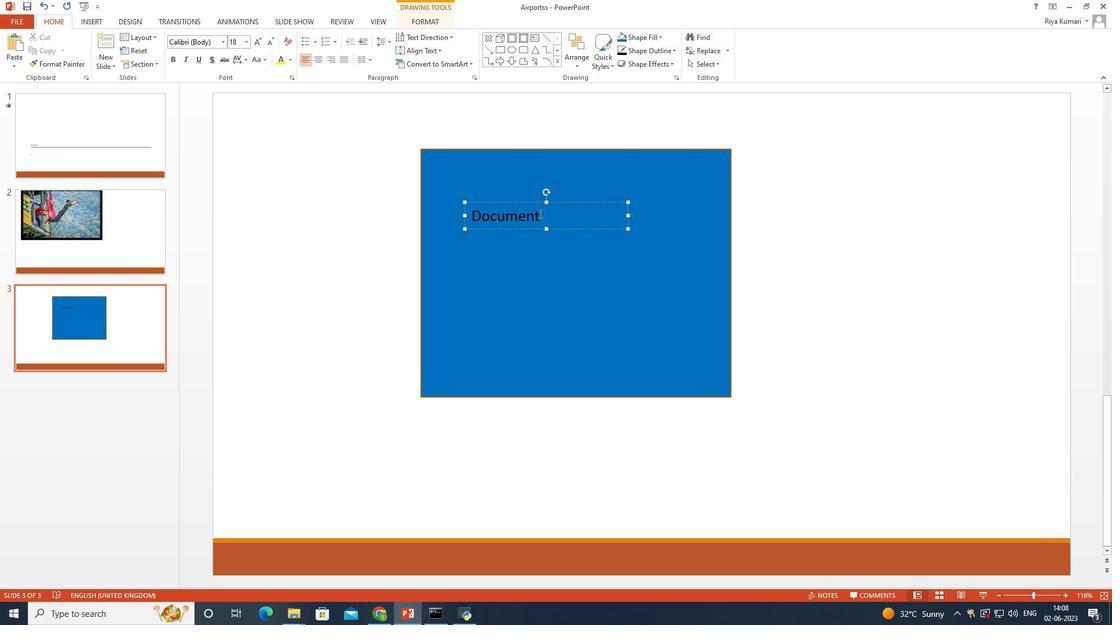 
Action: Mouse moved to (211, 41)
Screenshot: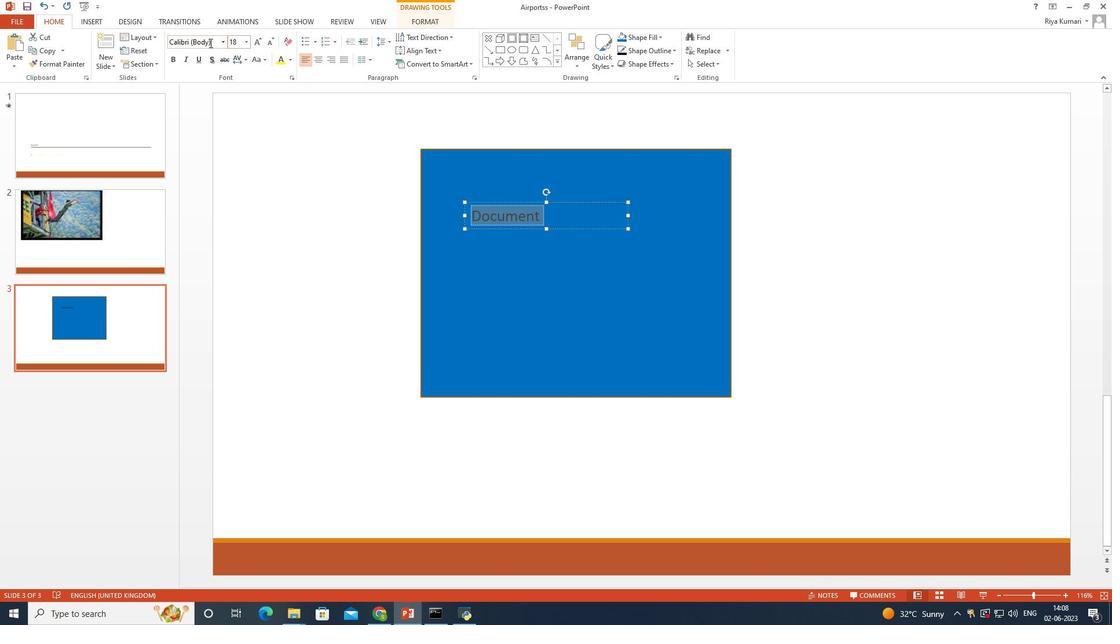 
Action: Mouse pressed left at (211, 41)
Screenshot: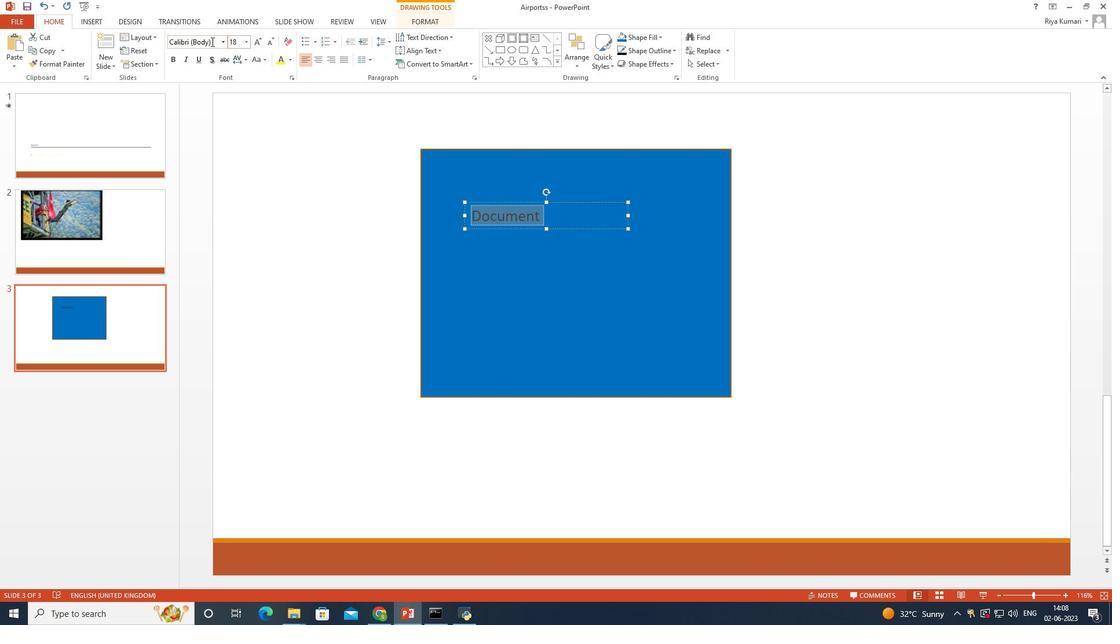 
Action: Mouse moved to (260, 213)
Screenshot: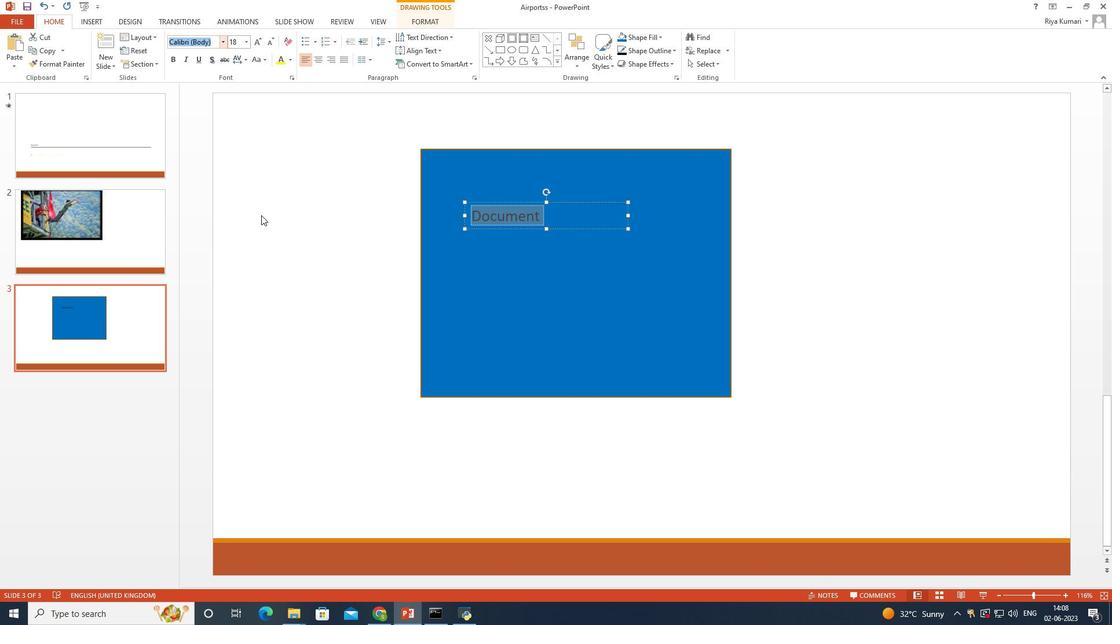 
Action: Key pressed c
Screenshot: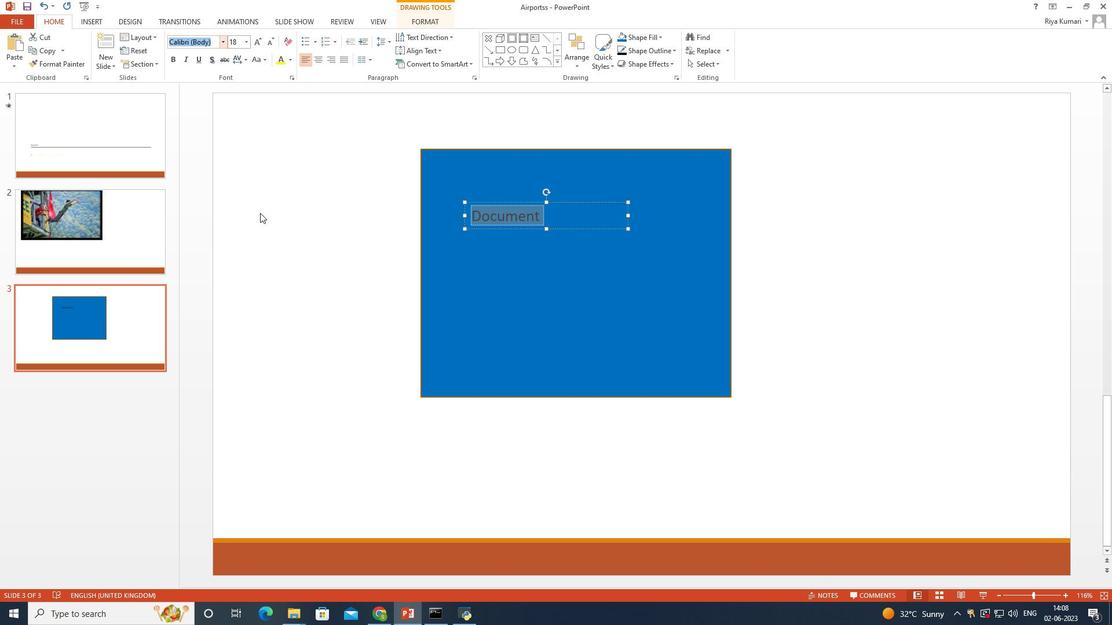
Action: Mouse moved to (258, 209)
Screenshot: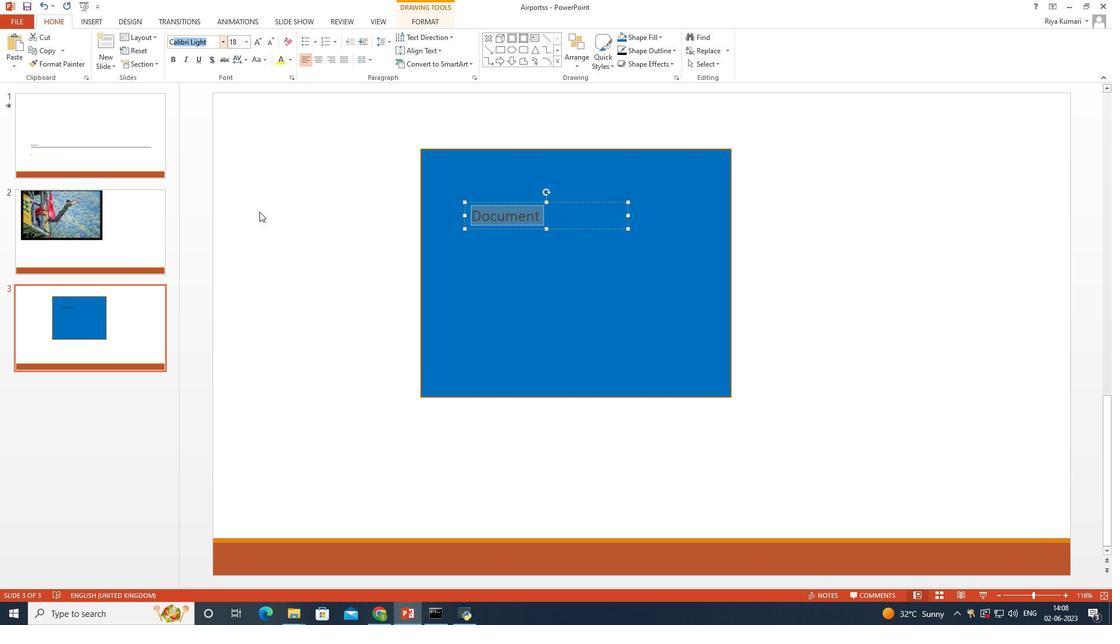
Action: Key pressed am
Screenshot: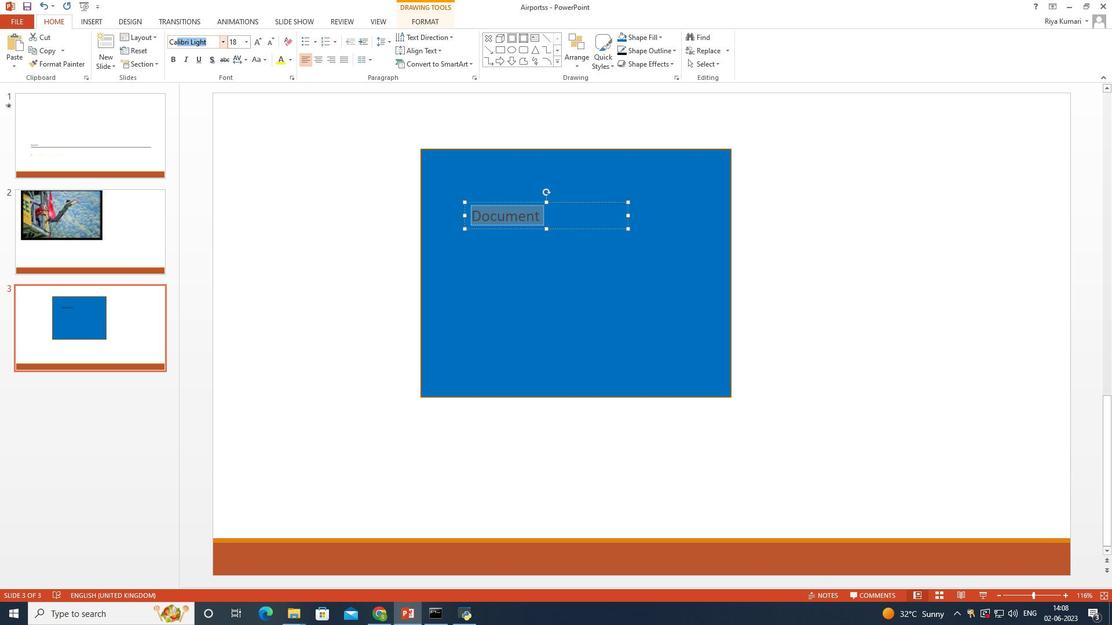 
Action: Mouse moved to (294, 206)
Screenshot: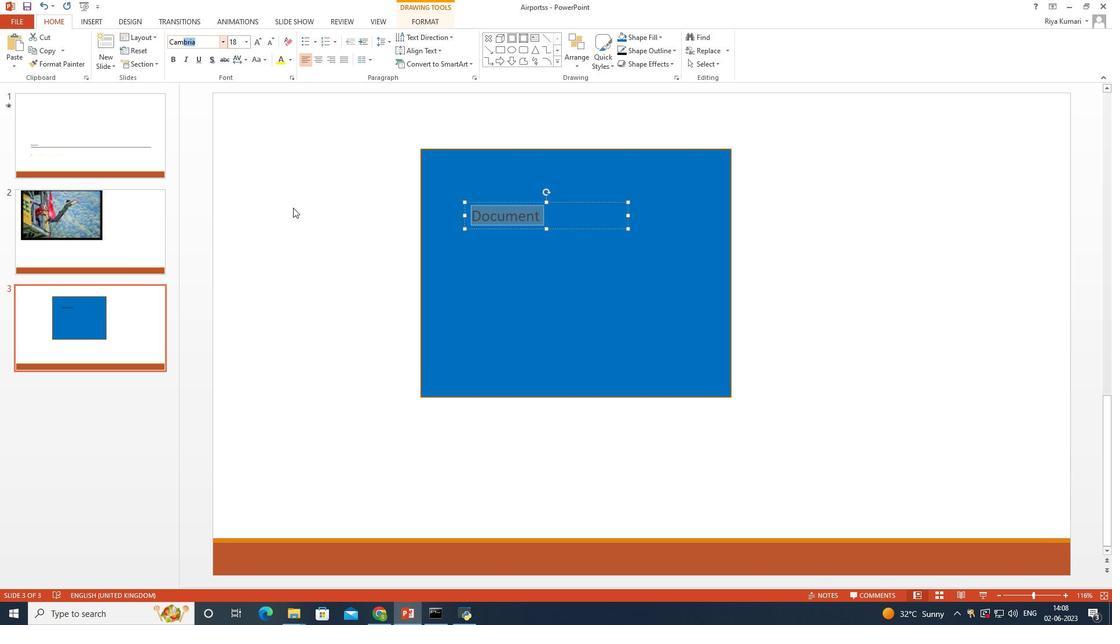 
Action: Key pressed <Key.enter>
Screenshot: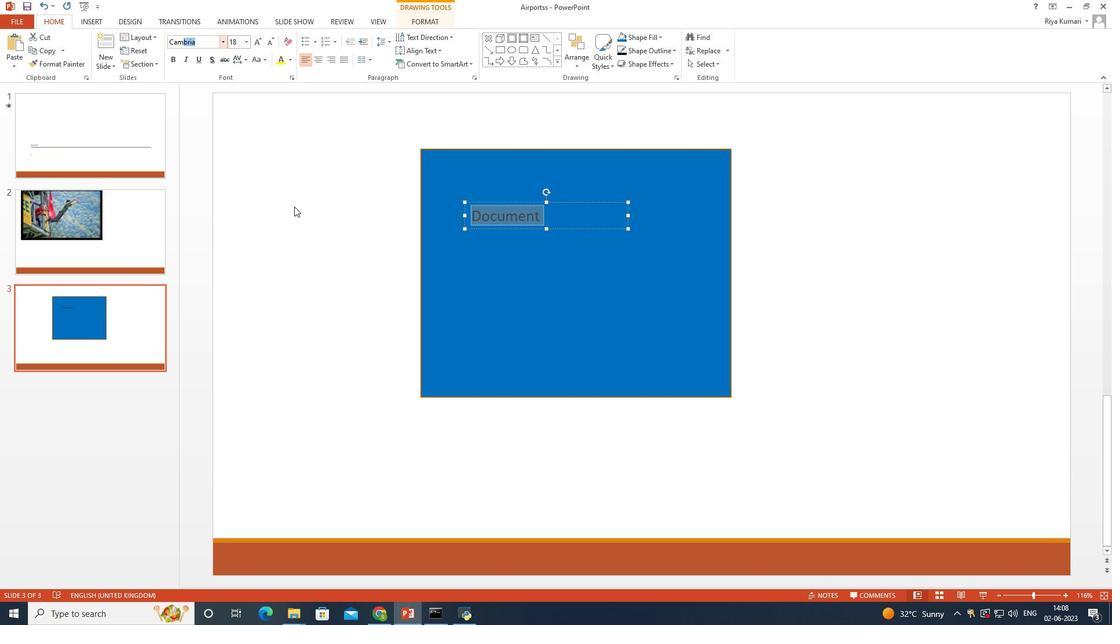 
Action: Mouse moved to (504, 263)
Screenshot: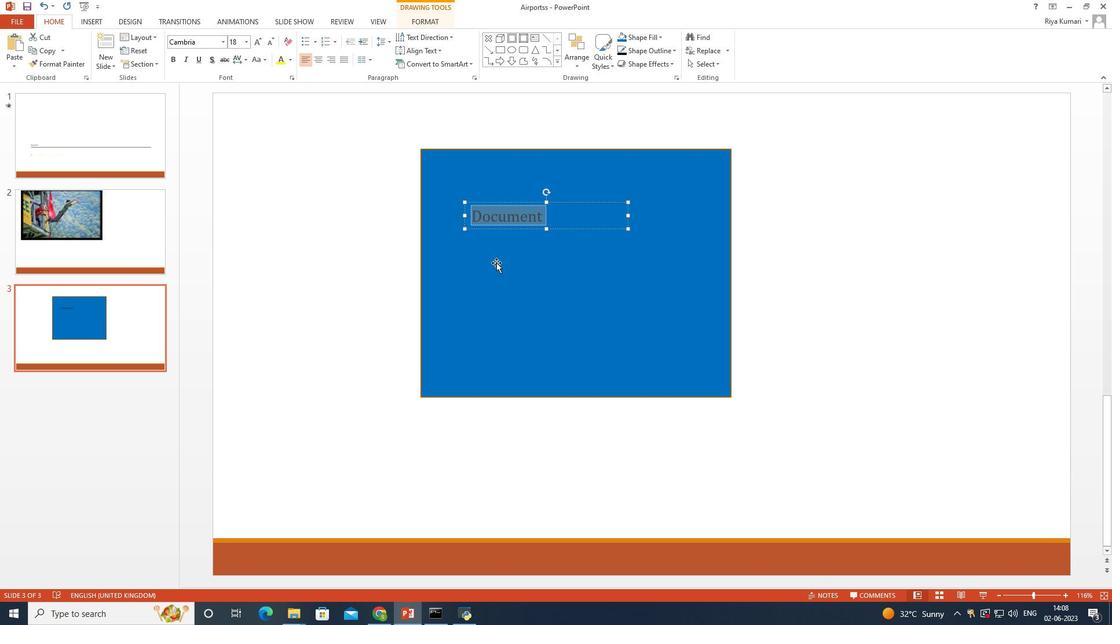 
Action: Mouse pressed left at (504, 263)
Screenshot: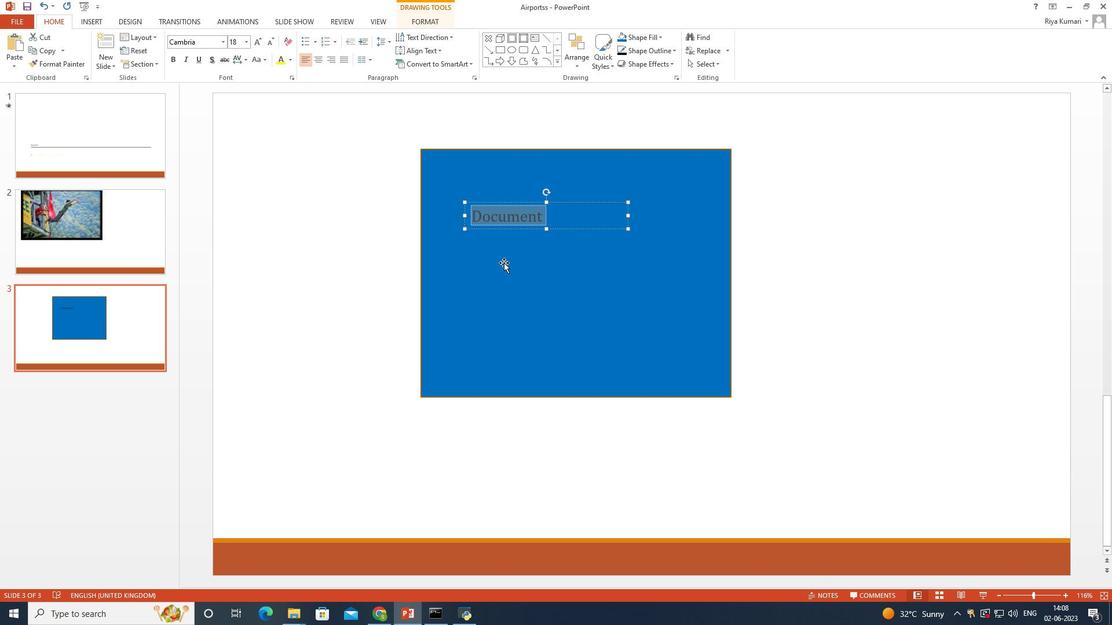 
Action: Mouse moved to (17, 23)
Screenshot: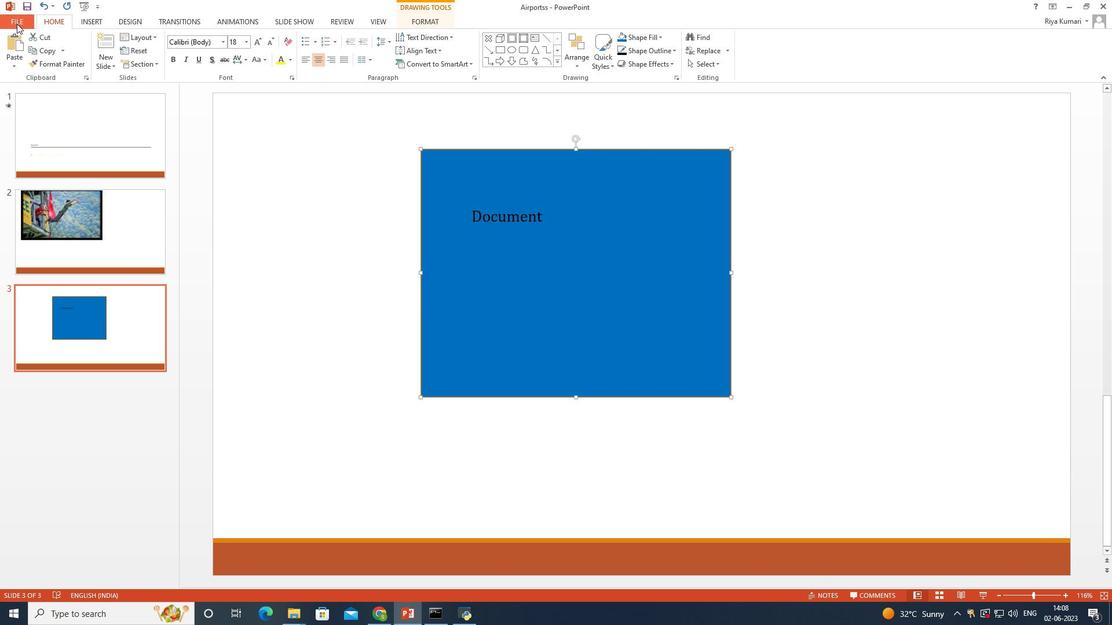 
Action: Mouse pressed left at (17, 23)
Screenshot: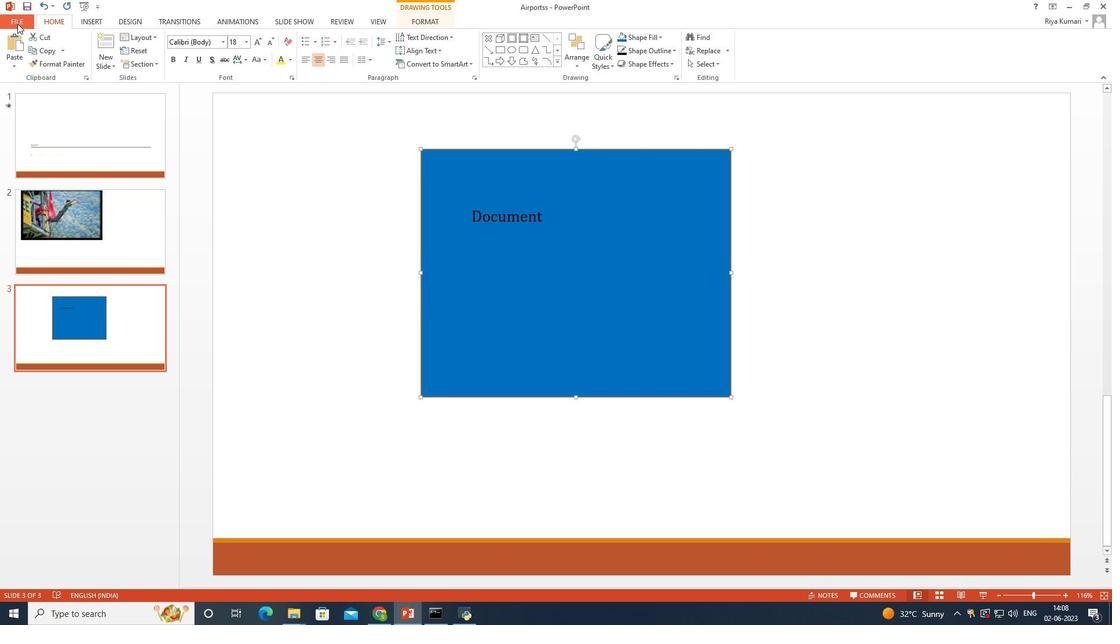 
Action: Mouse moved to (32, 135)
Screenshot: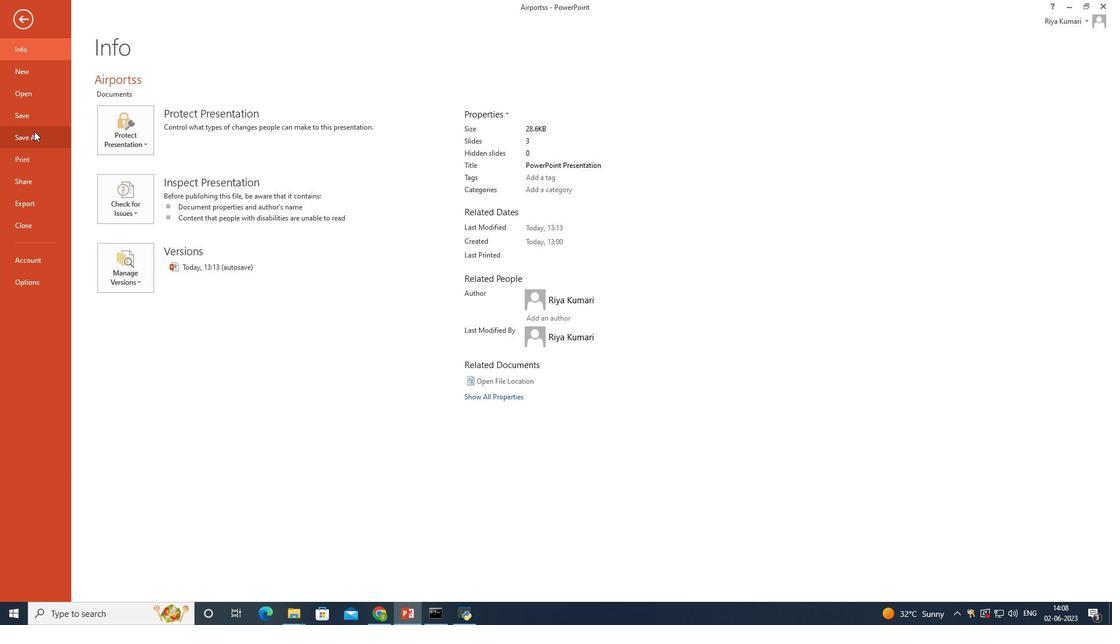 
Action: Mouse pressed left at (32, 135)
Screenshot: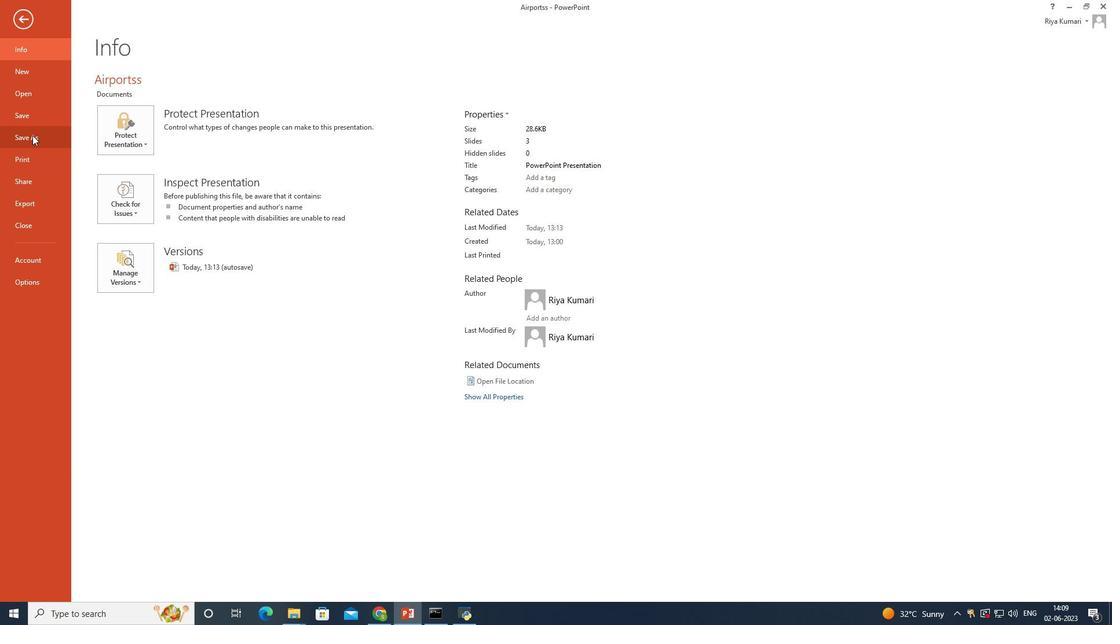 
Action: Mouse moved to (303, 126)
Screenshot: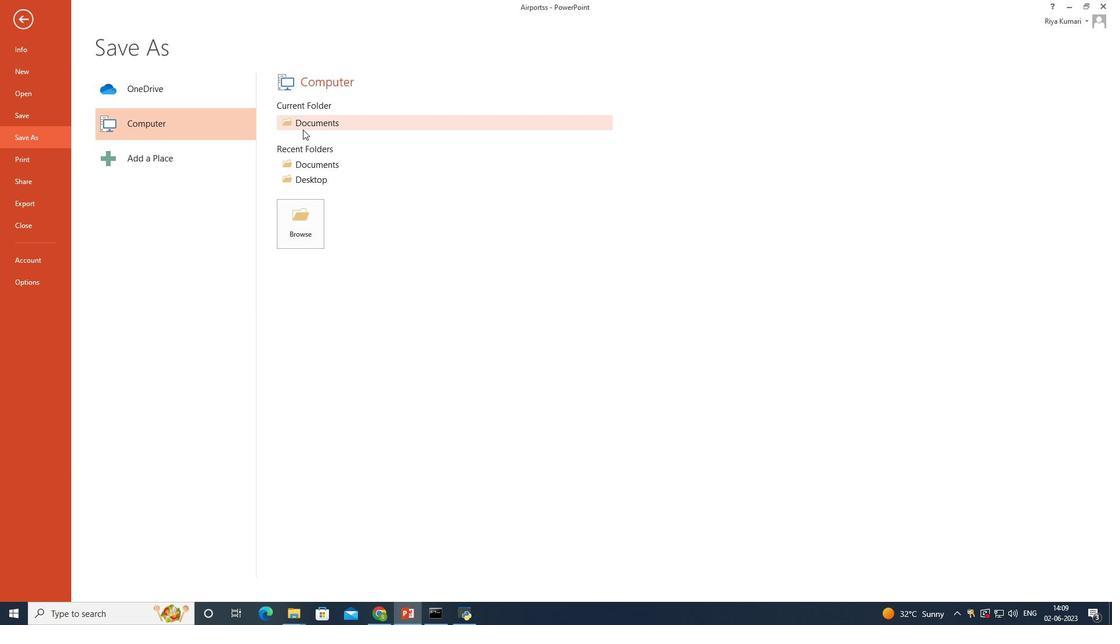 
Action: Mouse pressed left at (303, 126)
Screenshot: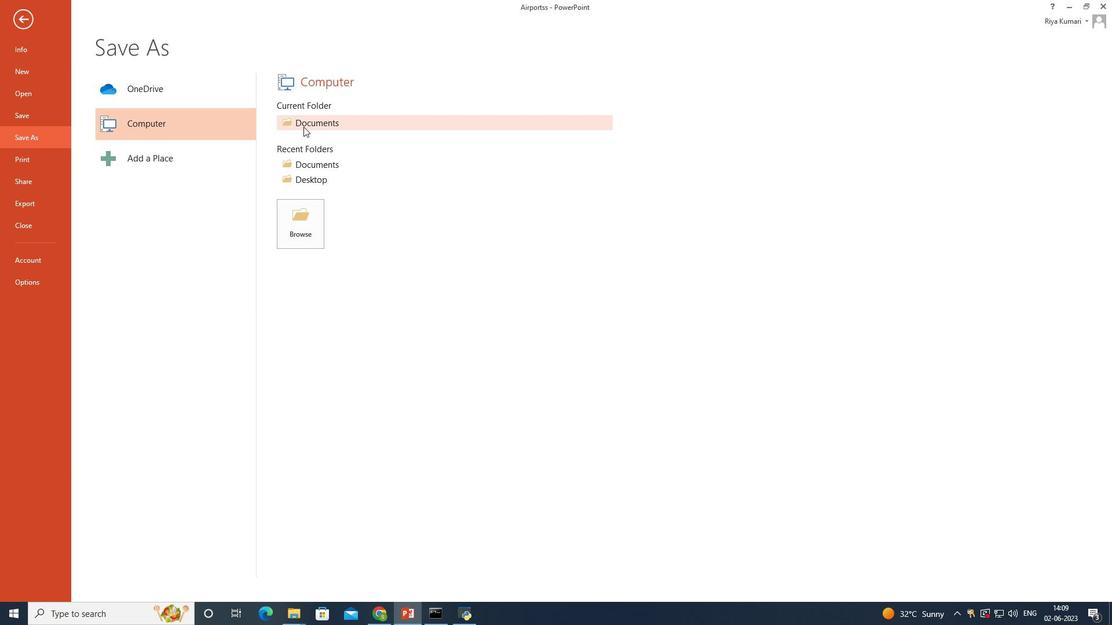 
Action: Mouse moved to (136, 232)
Screenshot: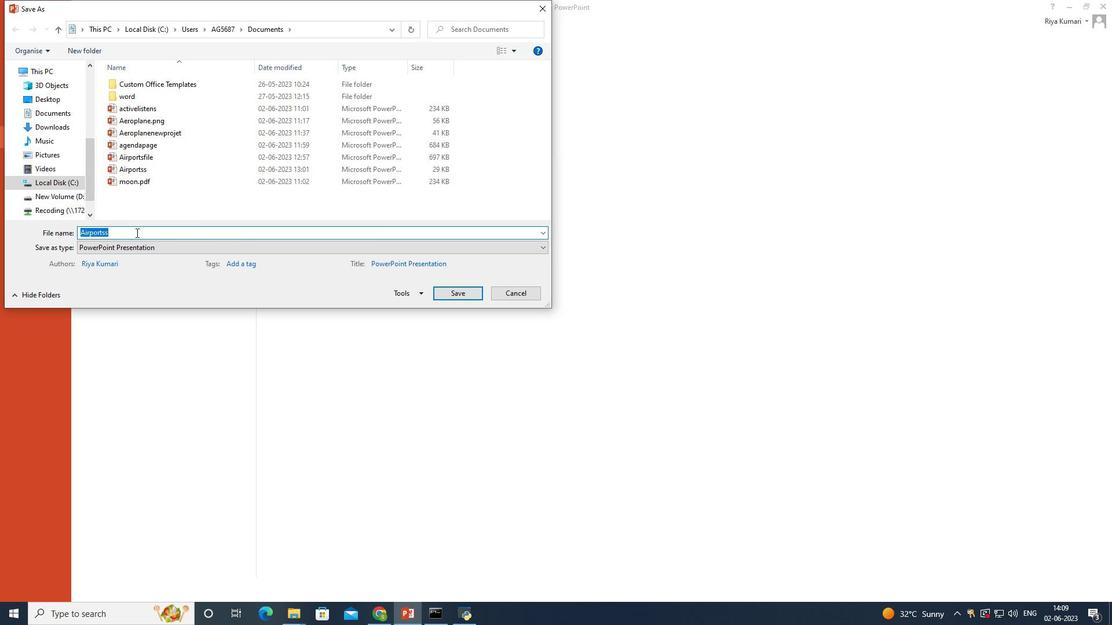 
Action: Mouse pressed left at (136, 232)
Screenshot: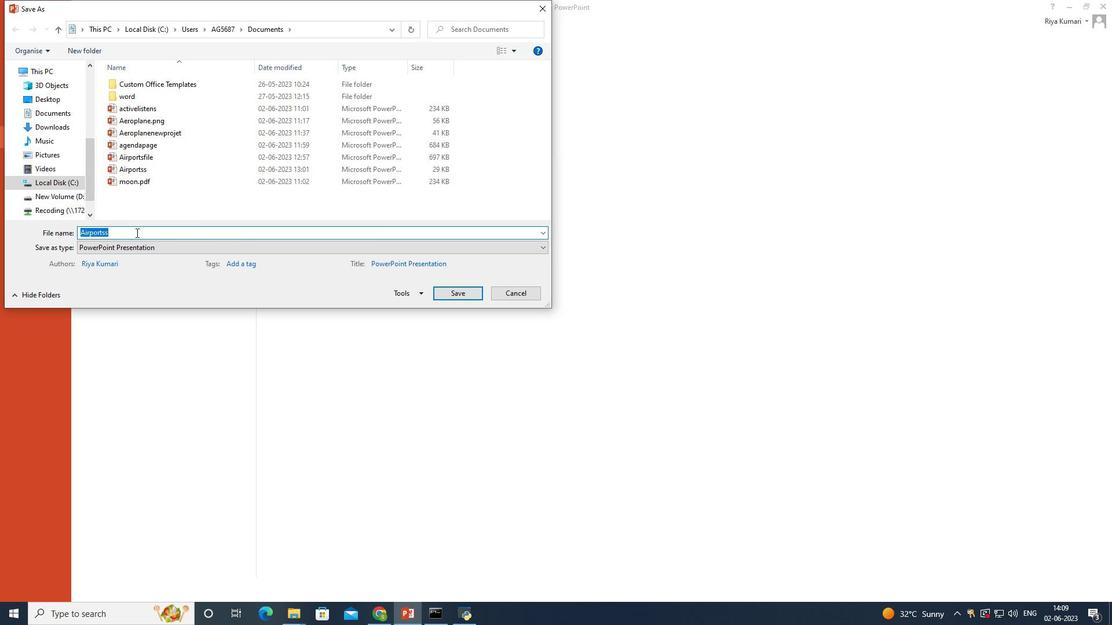 
Action: Mouse moved to (136, 230)
Screenshot: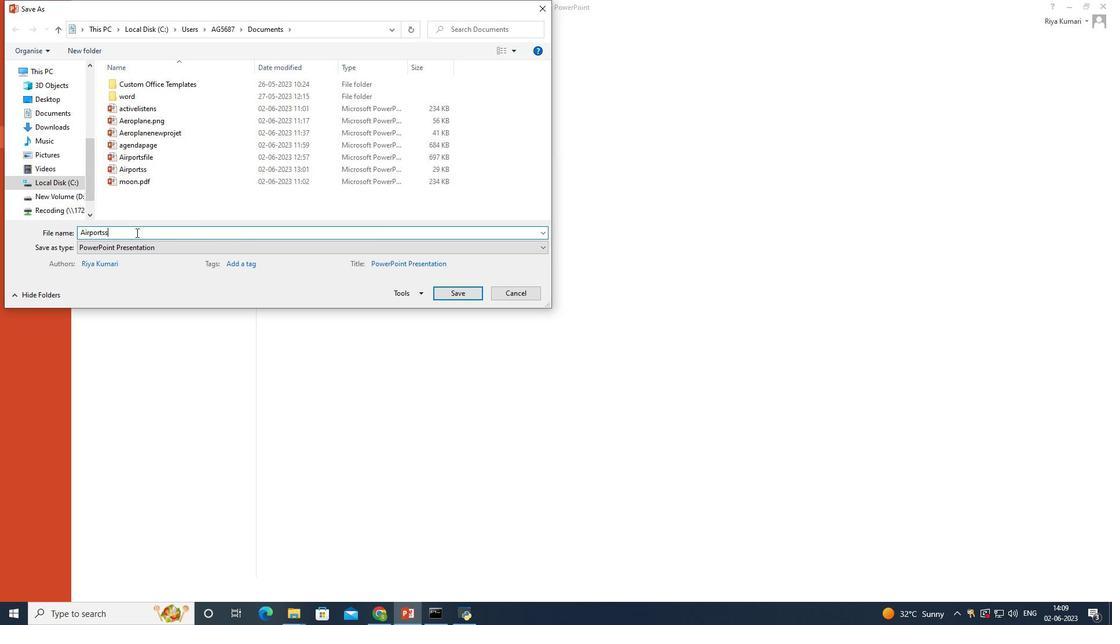 
Action: Key pressed .
Screenshot: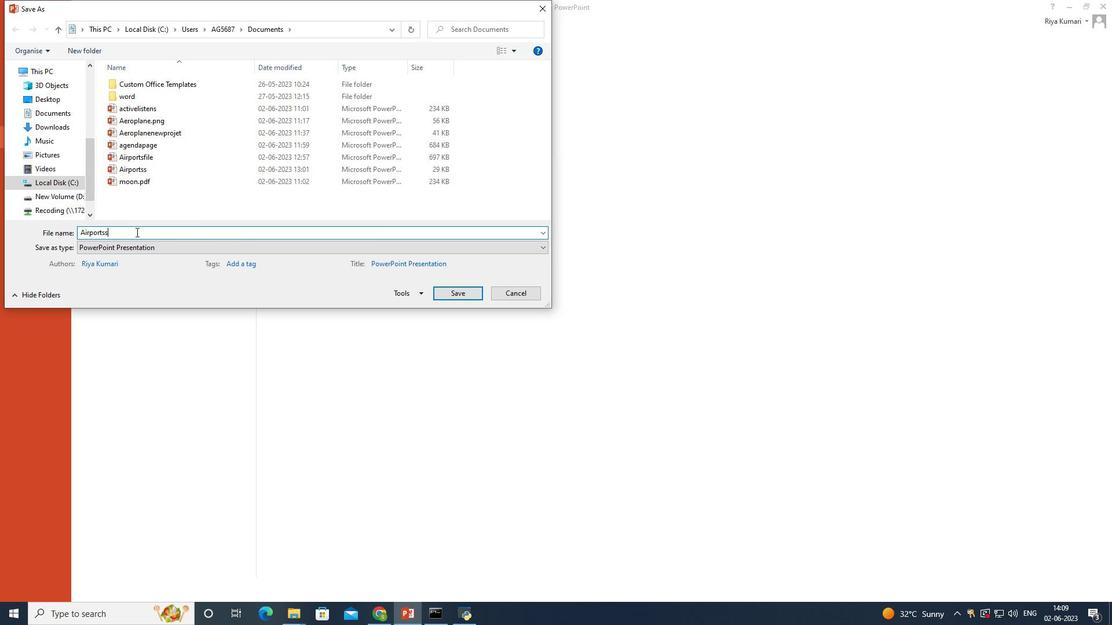 
Action: Mouse moved to (623, 275)
Screenshot: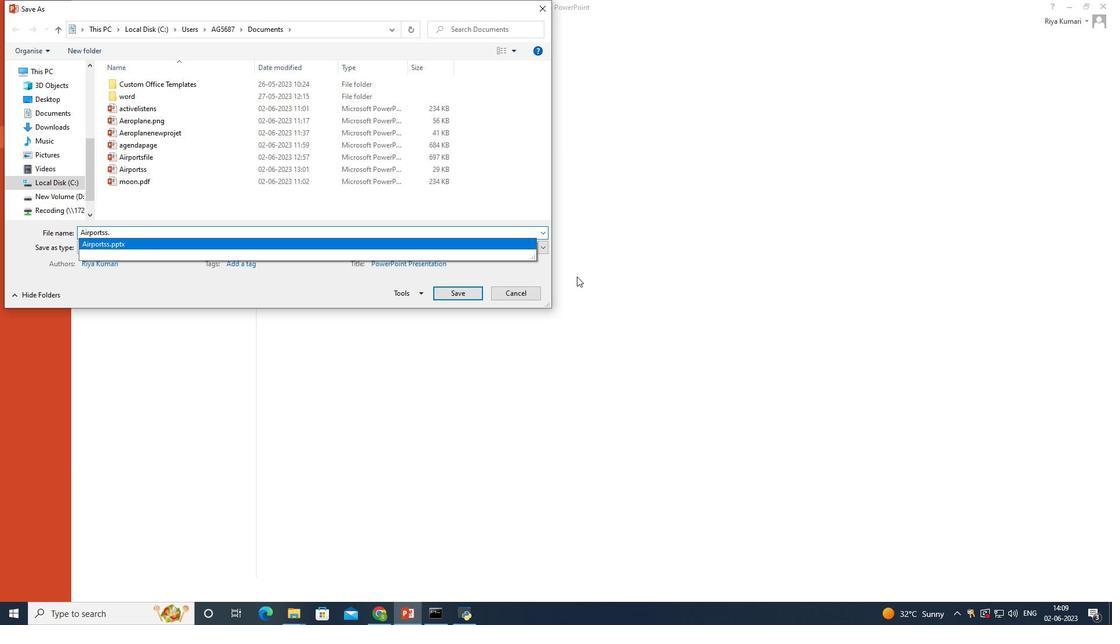 
Action: Mouse pressed left at (623, 275)
Screenshot: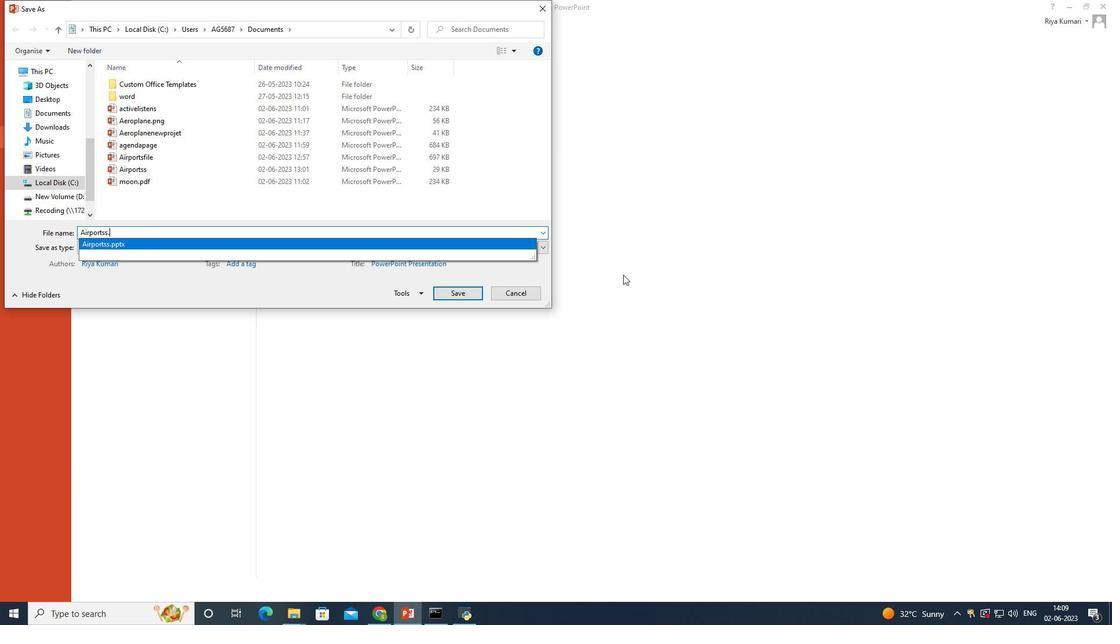 
Action: Mouse moved to (531, 246)
Screenshot: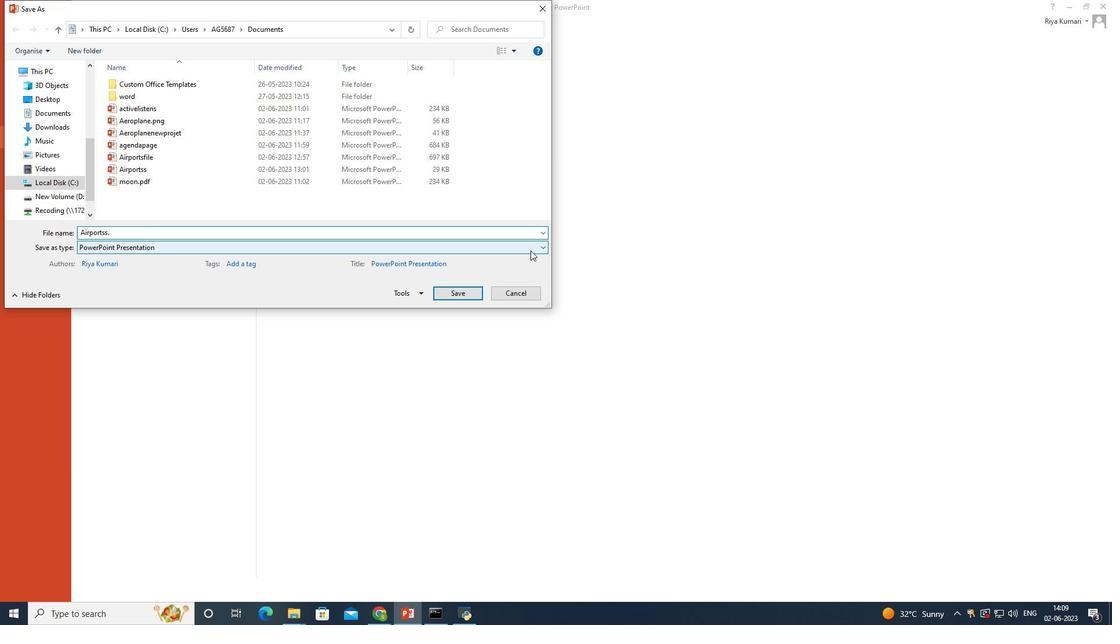 
Action: Mouse pressed left at (531, 246)
Screenshot: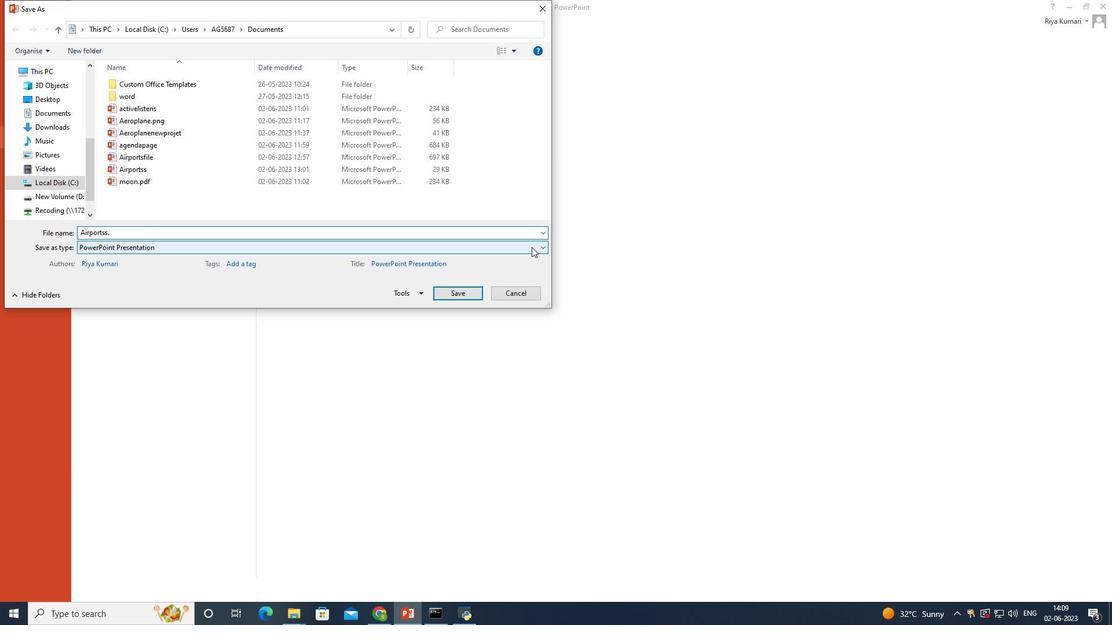 
Action: Mouse moved to (287, 284)
Screenshot: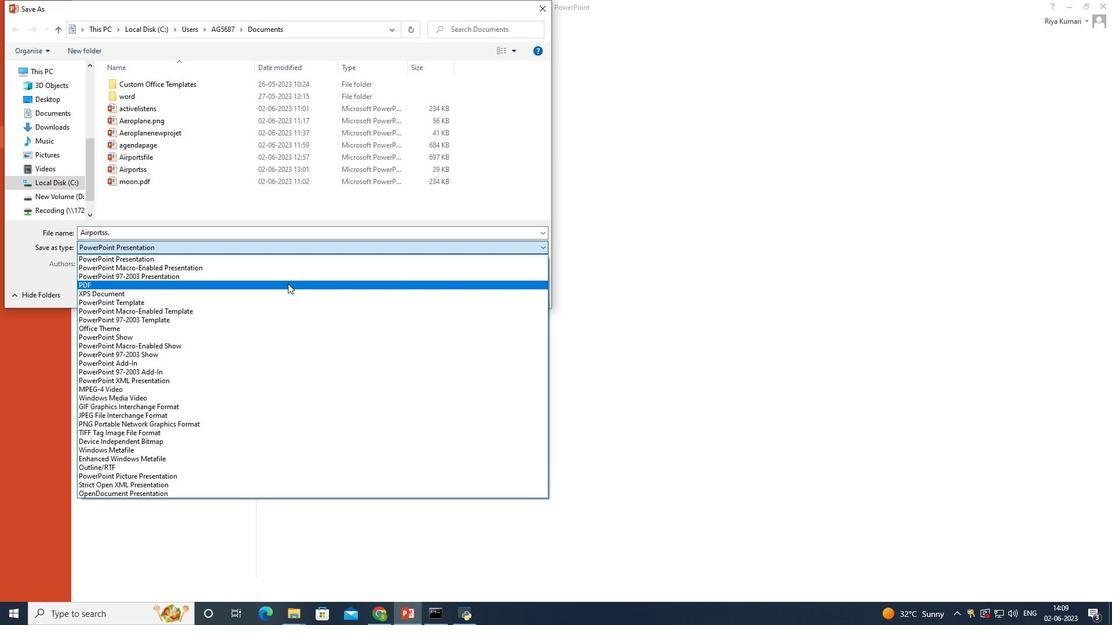 
Action: Mouse pressed left at (287, 284)
Screenshot: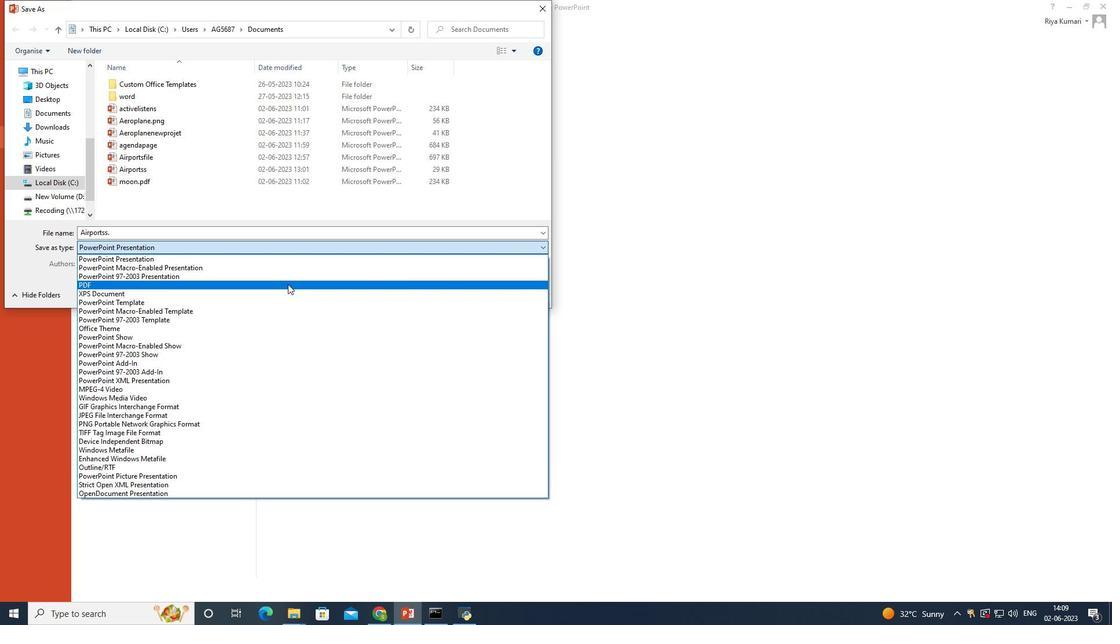 
Action: Mouse moved to (449, 337)
Screenshot: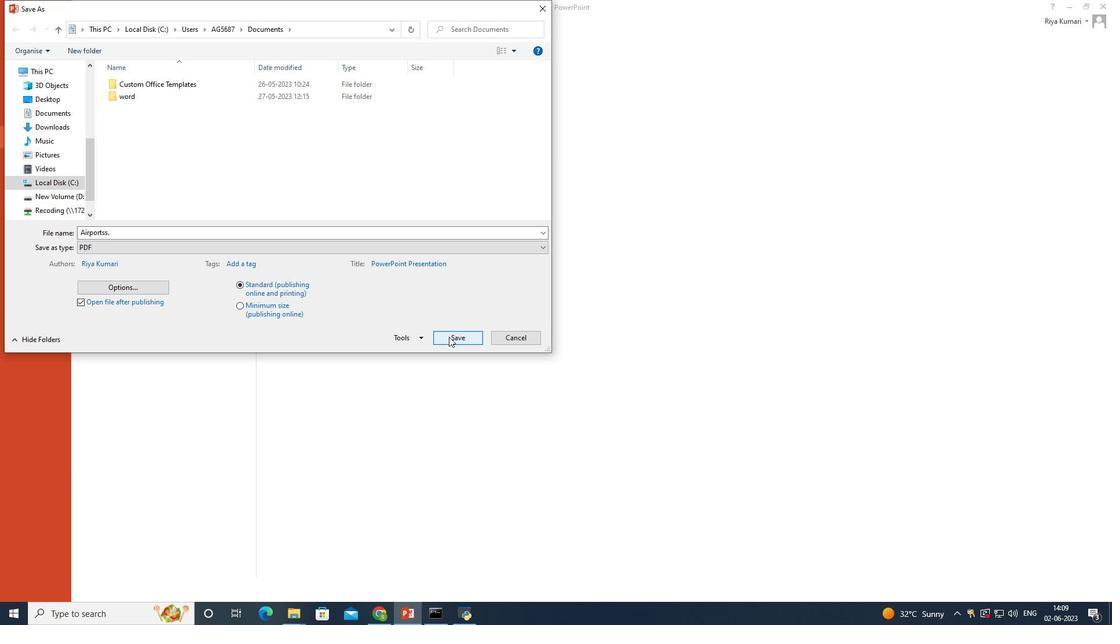 
Action: Mouse pressed left at (449, 337)
Screenshot: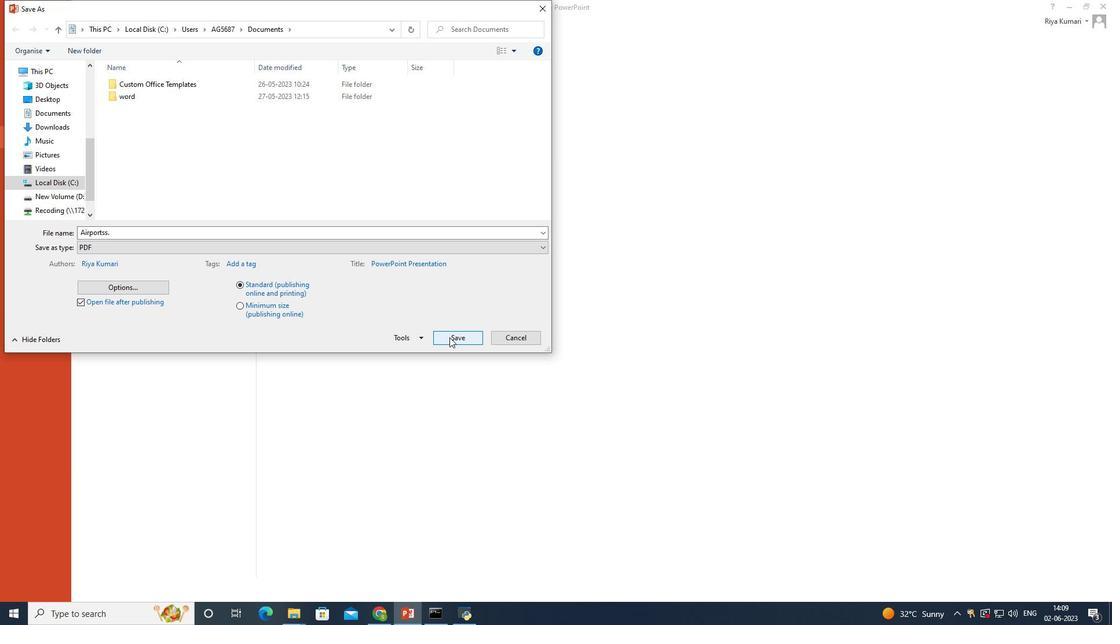 
Action: Mouse moved to (777, 211)
Screenshot: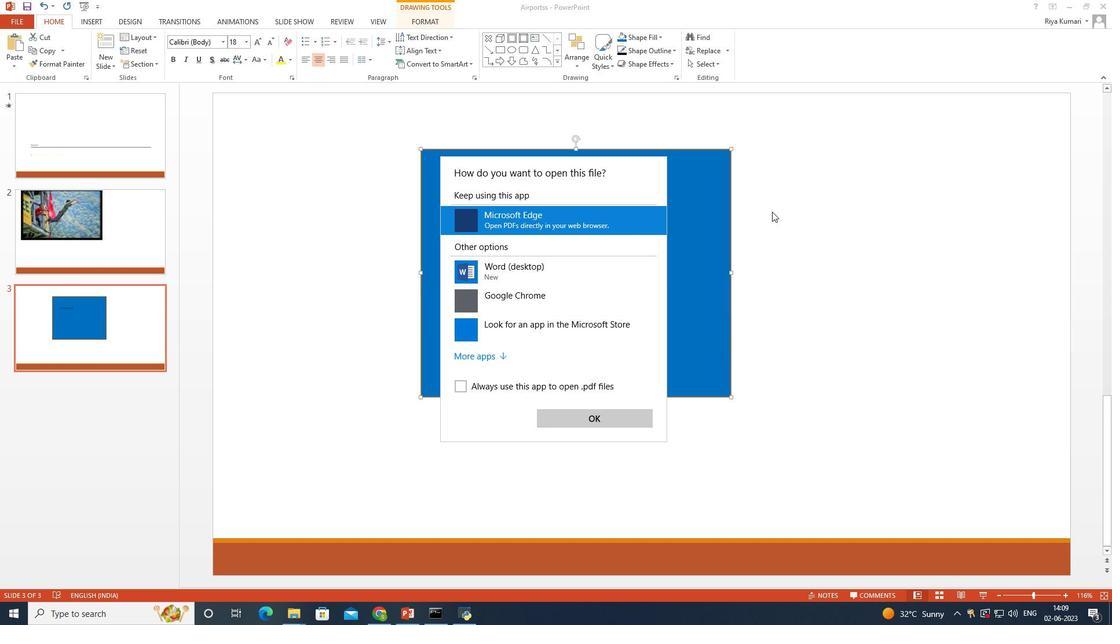 
Action: Mouse pressed left at (777, 211)
Screenshot: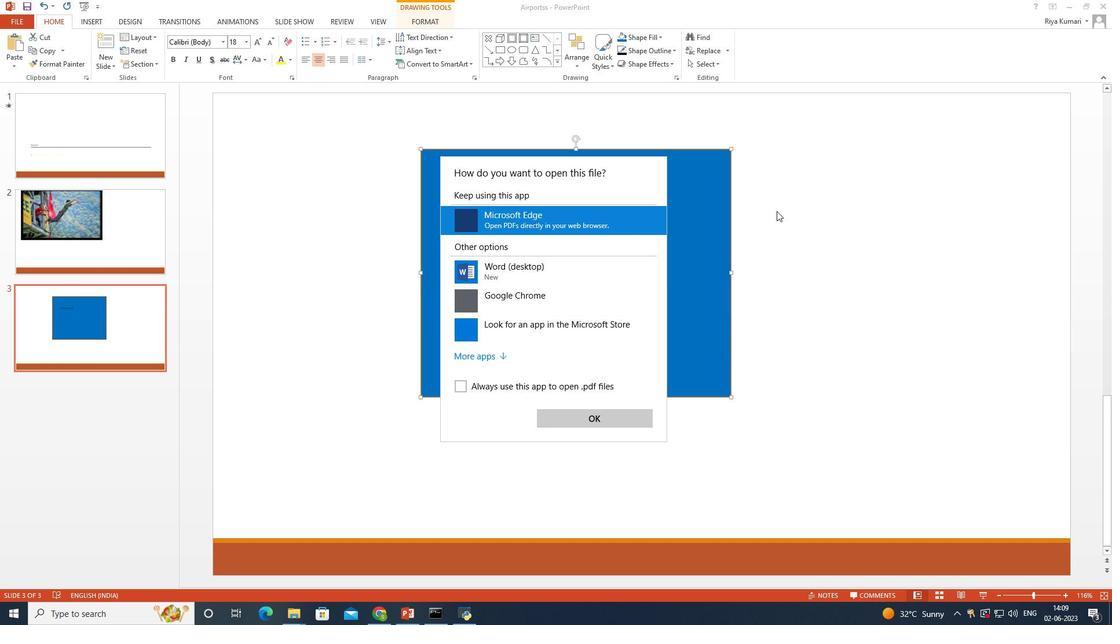 
Action: Mouse moved to (701, 221)
Screenshot: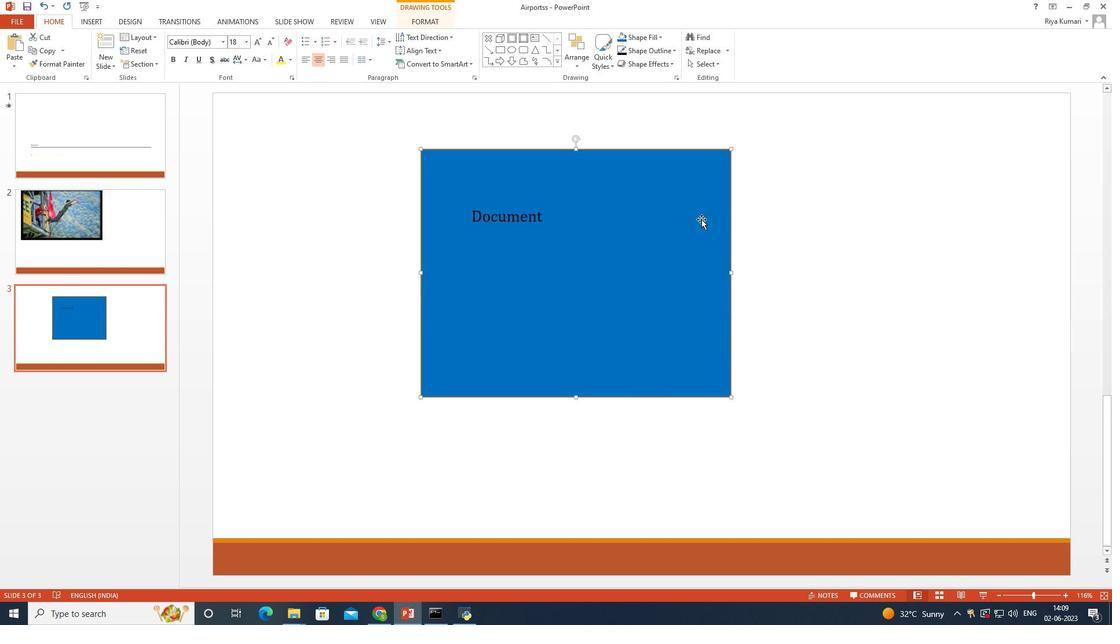 
